 Task: Compose an email with the signature Ashley Martin with the subject Job application follow-up and the message Could you please provide more details on this issue? from softage.1@softage.net to softage.6@softage.net and softage.7@softage.net with CC to softage.8@softage.net, select the message and change font size to huge, align the email to right Send the email
Action: Mouse moved to (437, 563)
Screenshot: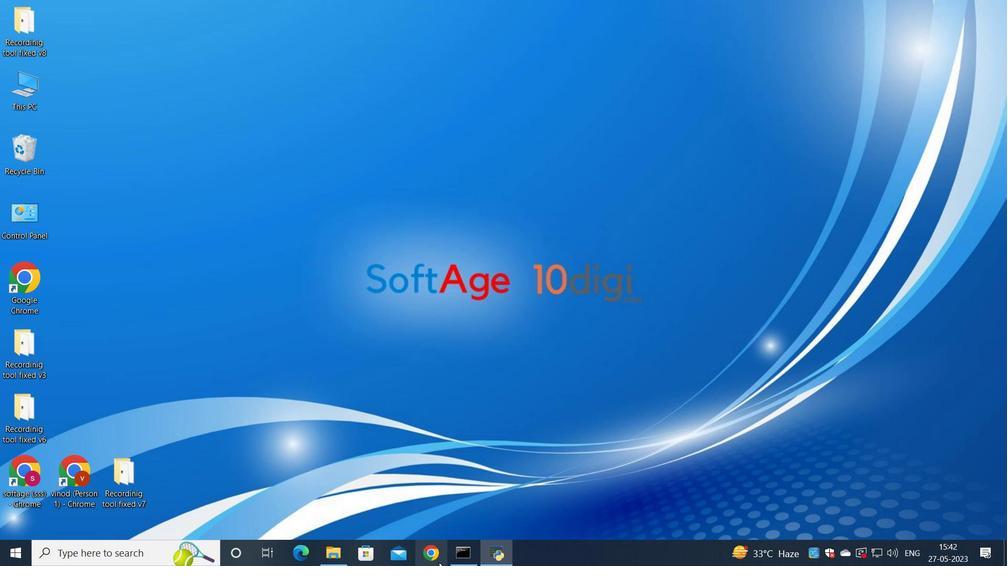 
Action: Mouse pressed left at (437, 563)
Screenshot: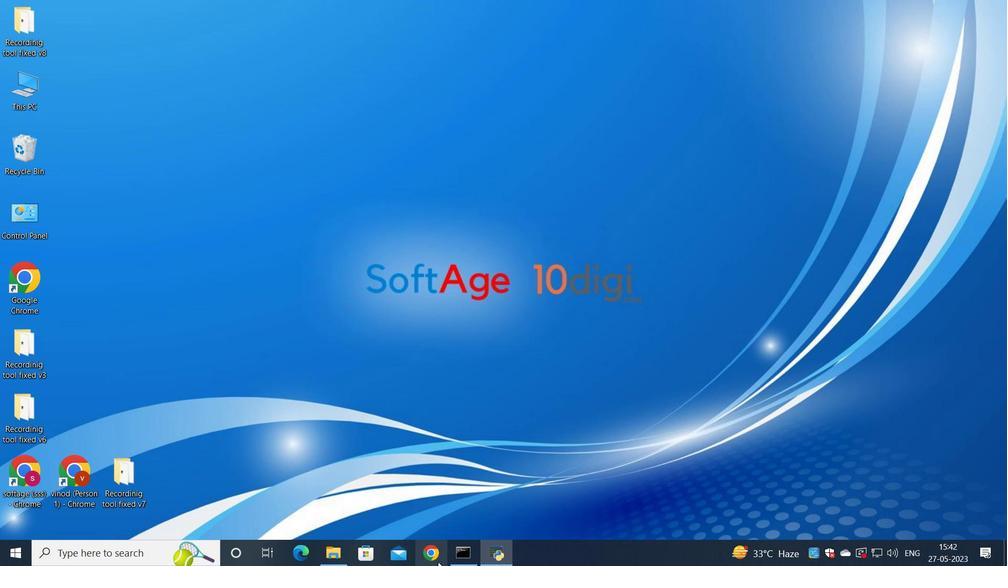 
Action: Mouse moved to (428, 364)
Screenshot: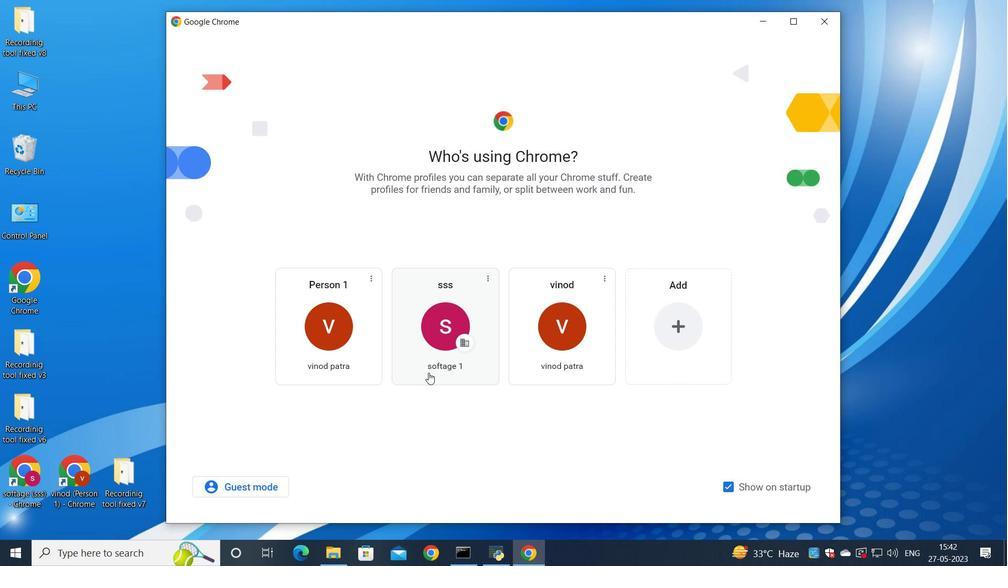 
Action: Mouse pressed left at (428, 364)
Screenshot: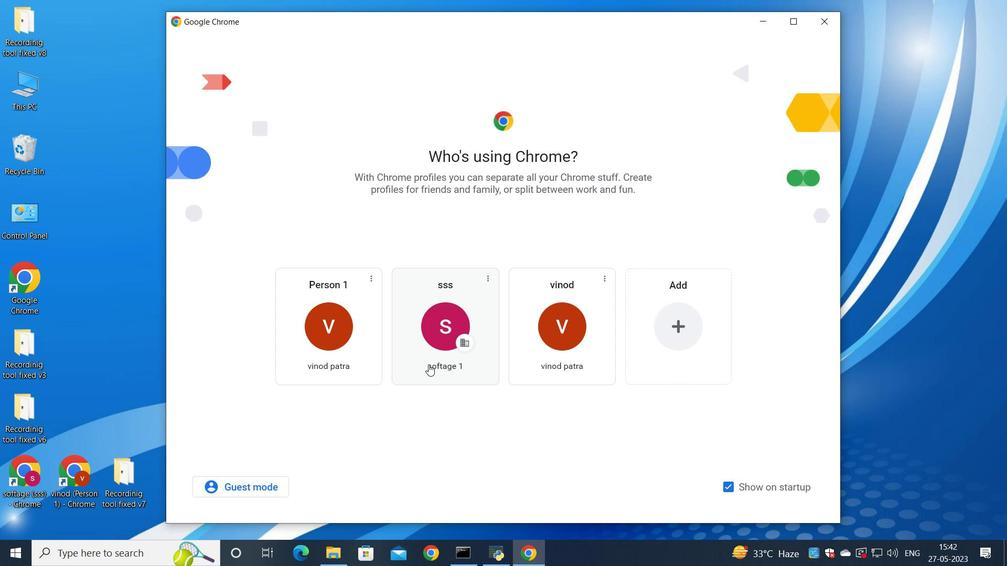 
Action: Mouse moved to (881, 68)
Screenshot: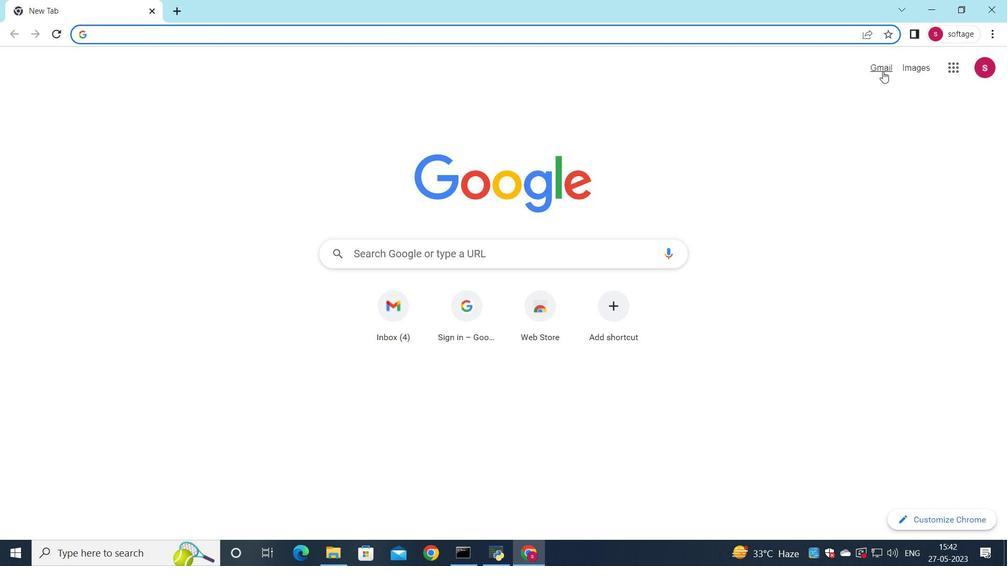 
Action: Mouse pressed left at (881, 68)
Screenshot: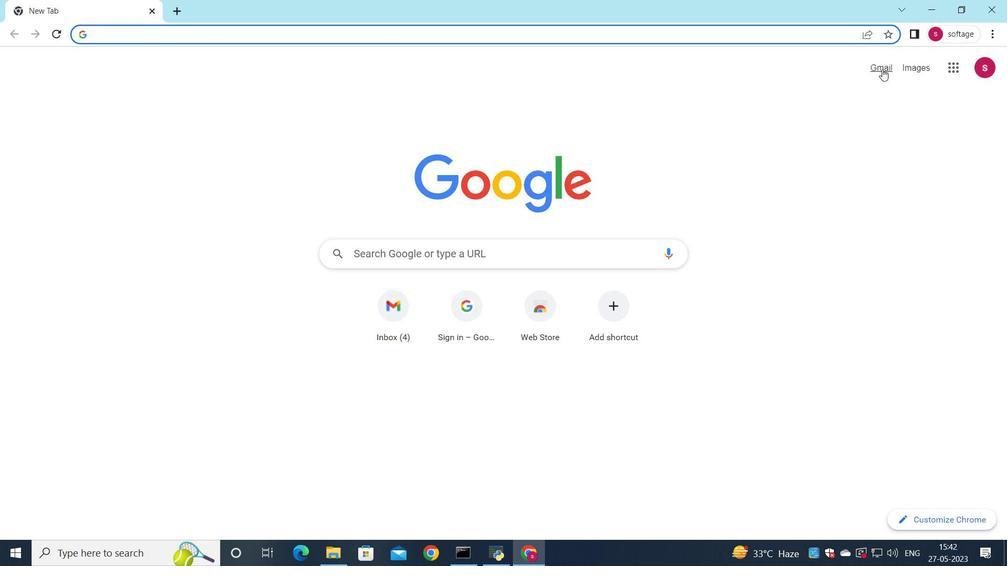 
Action: Mouse moved to (862, 87)
Screenshot: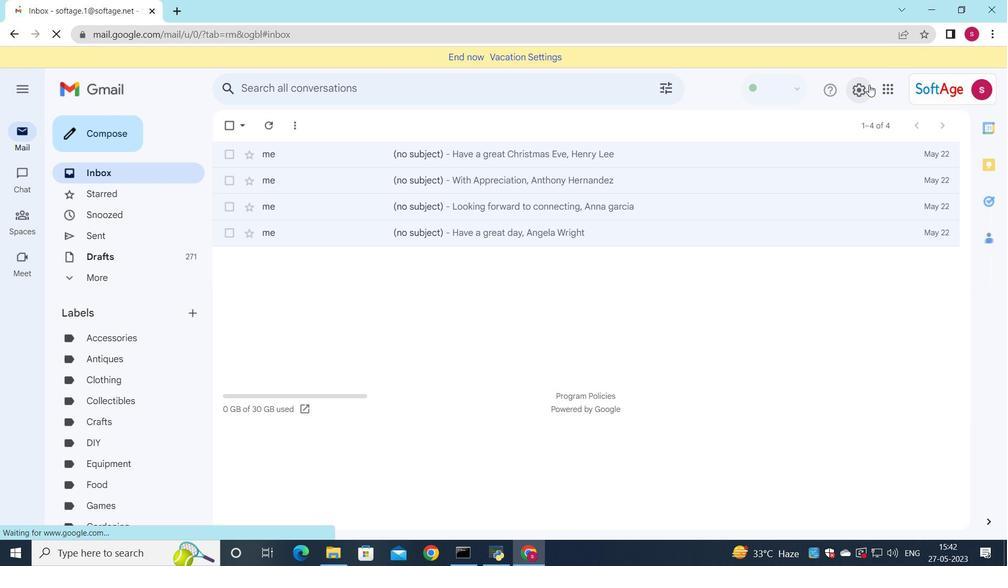 
Action: Mouse pressed left at (862, 87)
Screenshot: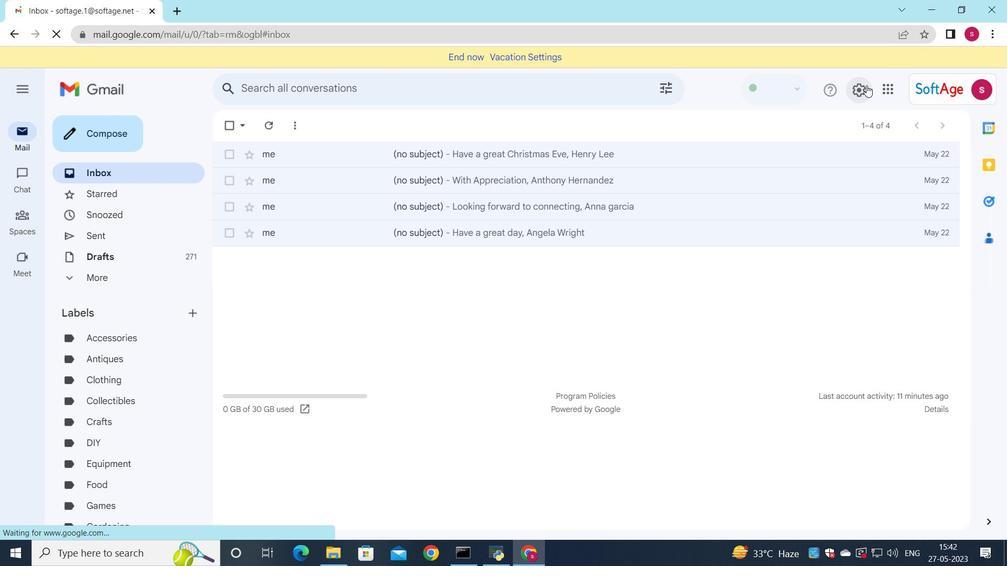 
Action: Mouse moved to (874, 156)
Screenshot: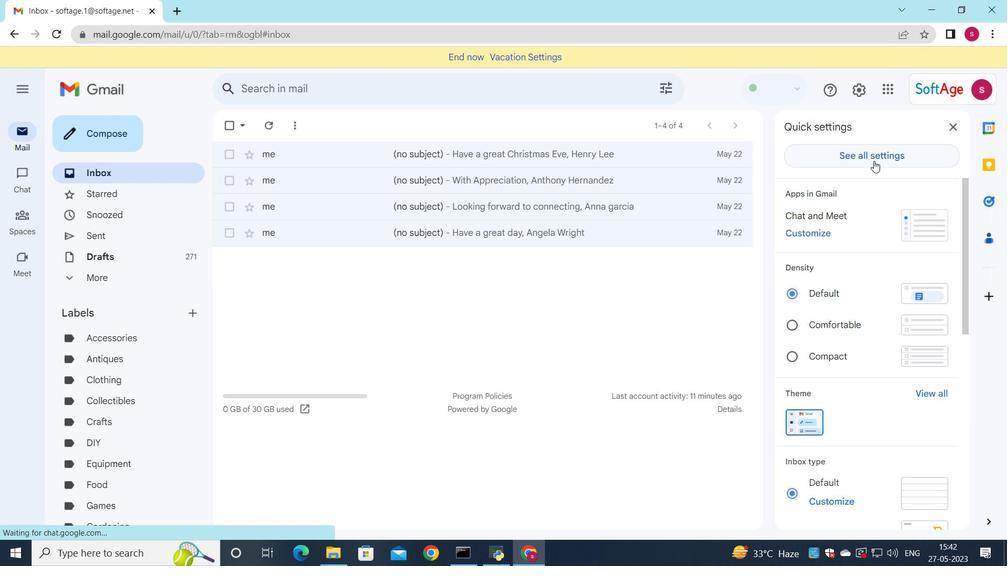 
Action: Mouse pressed left at (874, 156)
Screenshot: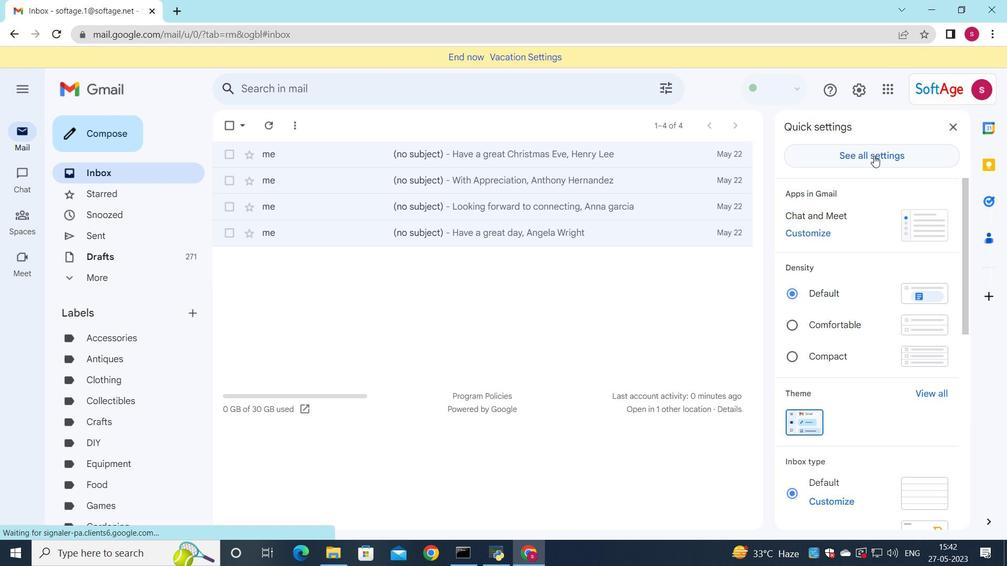 
Action: Mouse moved to (604, 268)
Screenshot: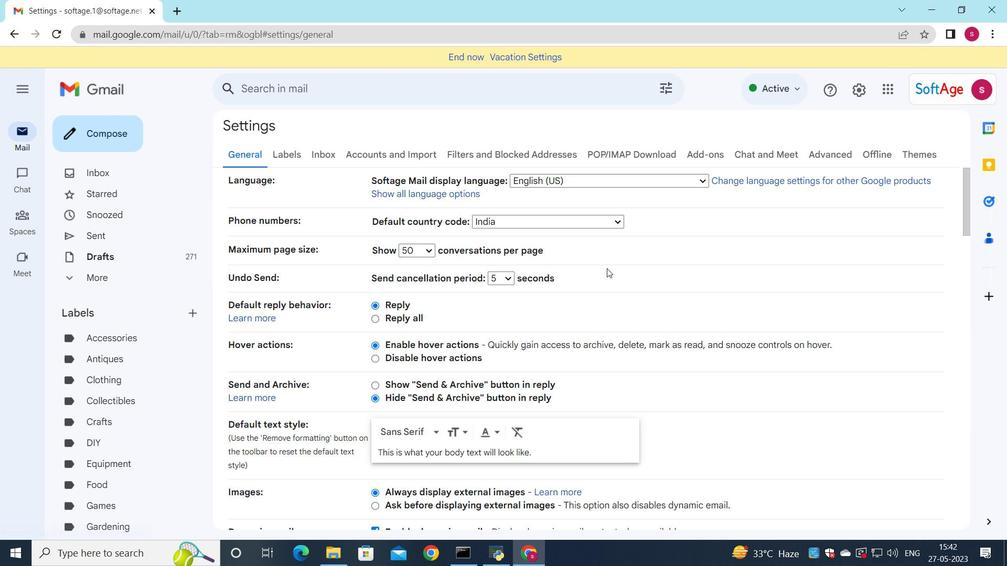 
Action: Mouse scrolled (604, 267) with delta (0, 0)
Screenshot: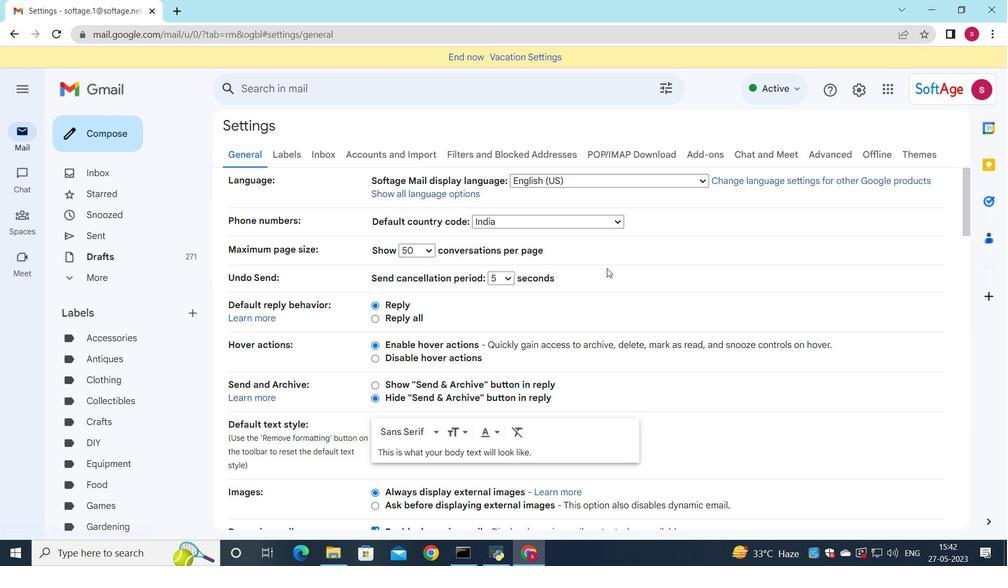 
Action: Mouse moved to (603, 268)
Screenshot: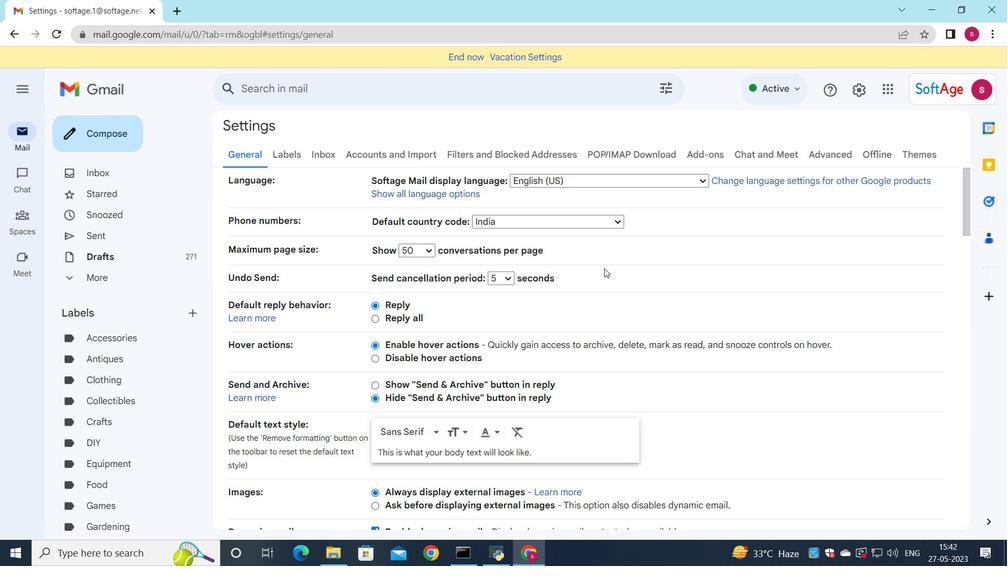 
Action: Mouse scrolled (603, 267) with delta (0, 0)
Screenshot: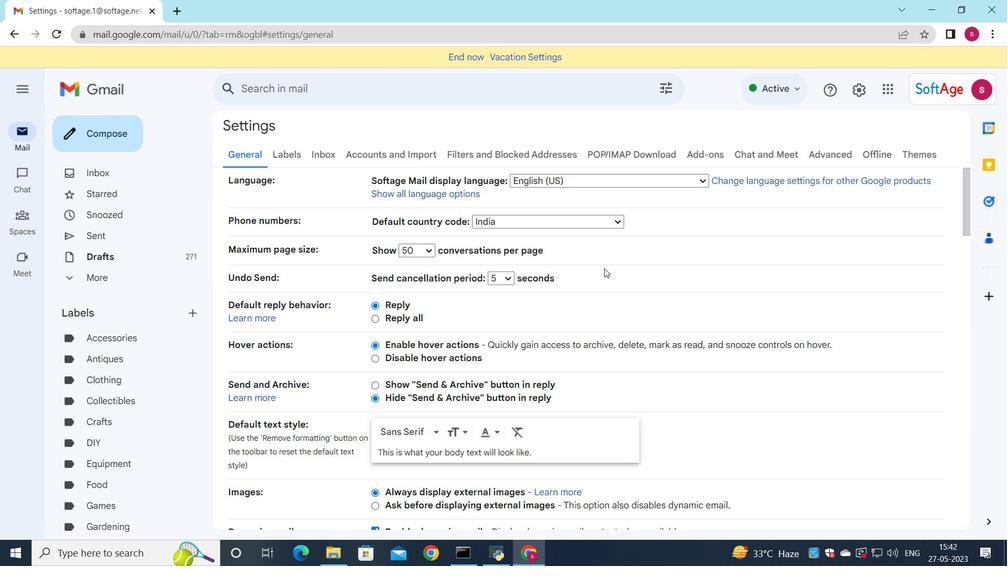 
Action: Mouse moved to (594, 270)
Screenshot: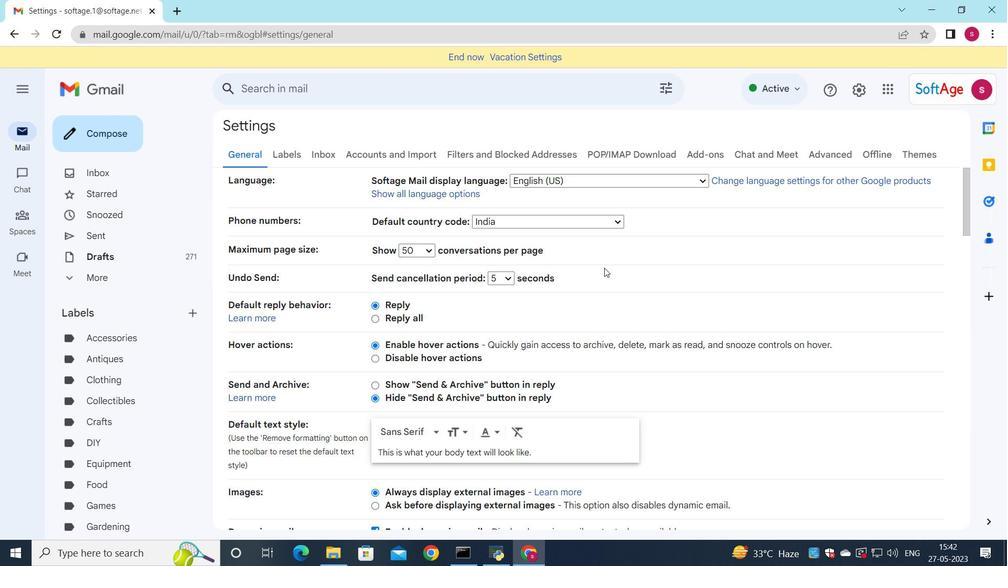 
Action: Mouse scrolled (594, 270) with delta (0, 0)
Screenshot: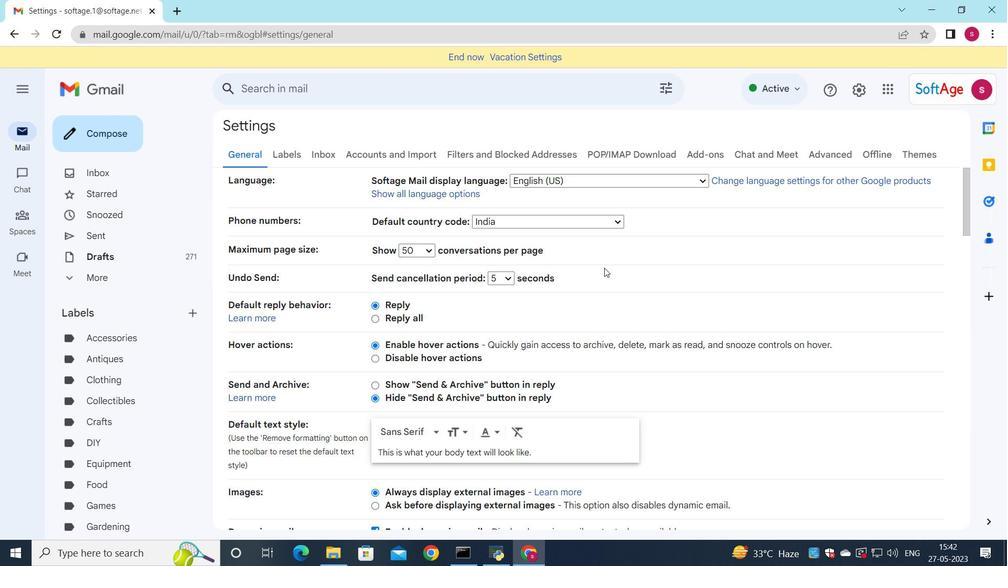 
Action: Mouse moved to (583, 278)
Screenshot: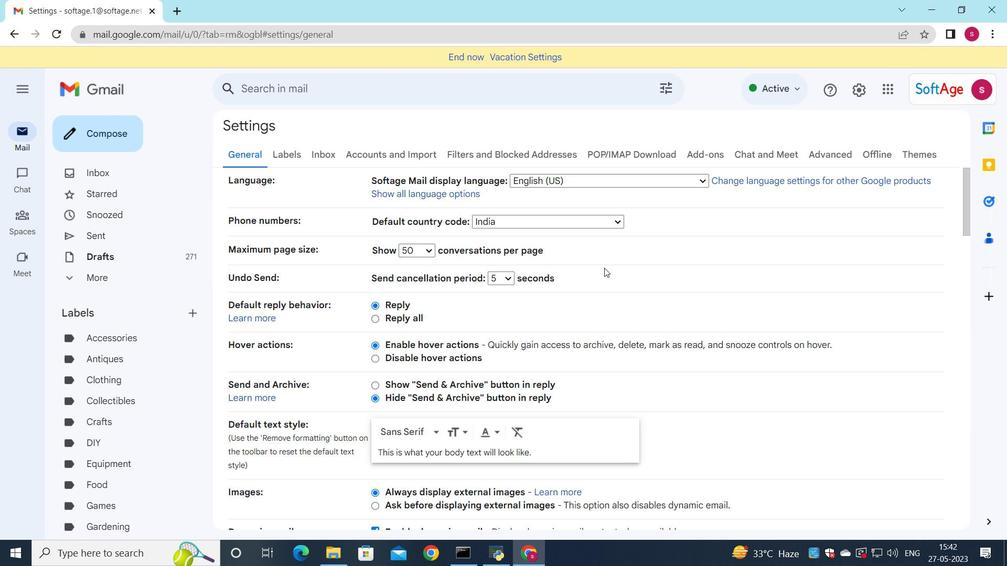 
Action: Mouse scrolled (583, 278) with delta (0, 0)
Screenshot: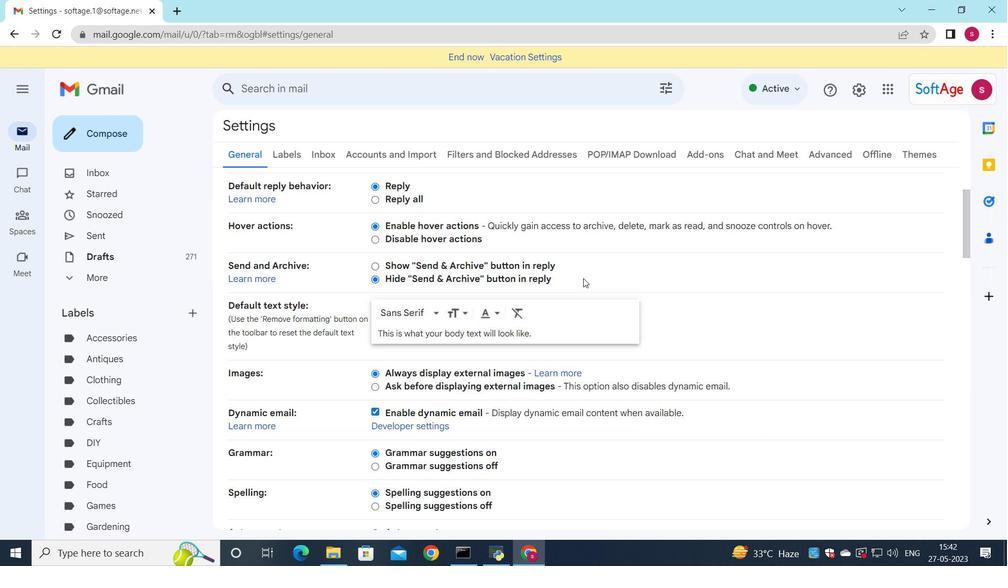
Action: Mouse scrolled (583, 278) with delta (0, 0)
Screenshot: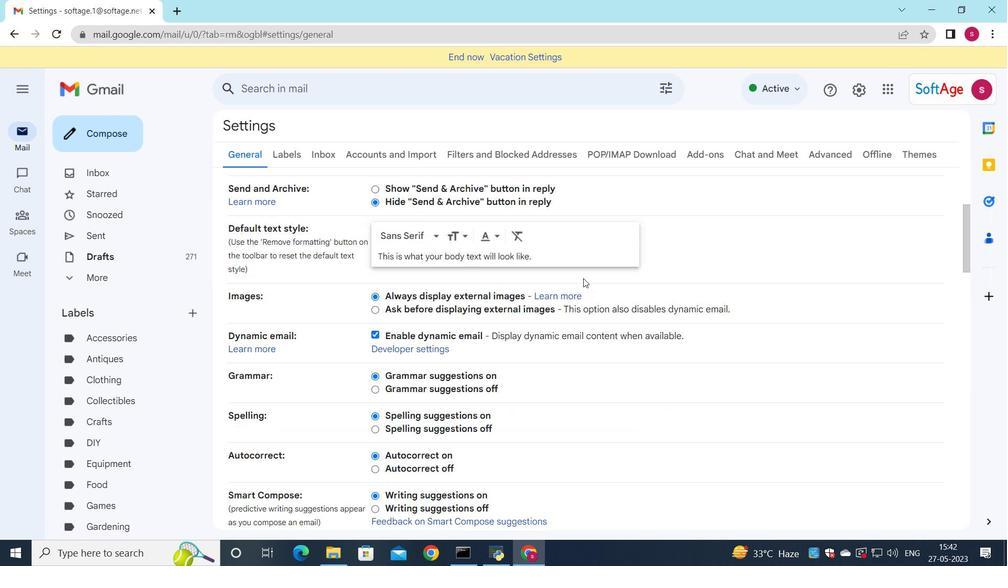 
Action: Mouse scrolled (583, 278) with delta (0, 0)
Screenshot: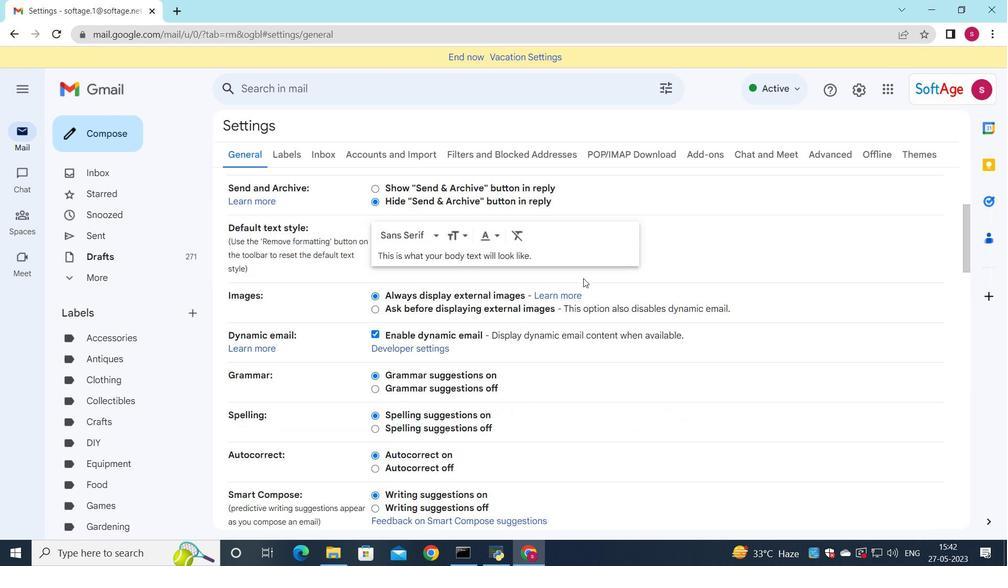 
Action: Mouse scrolled (583, 278) with delta (0, 0)
Screenshot: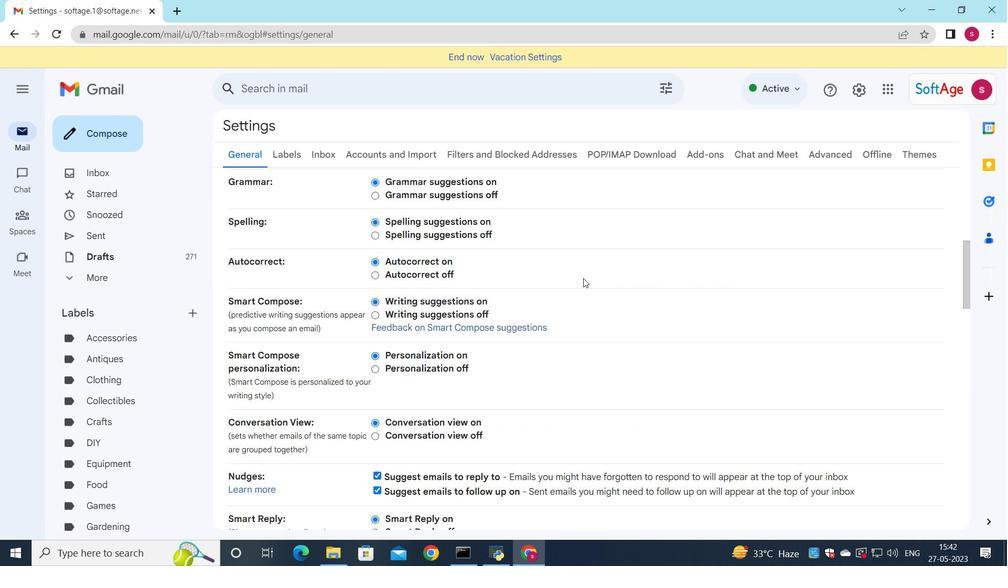 
Action: Mouse scrolled (583, 278) with delta (0, 0)
Screenshot: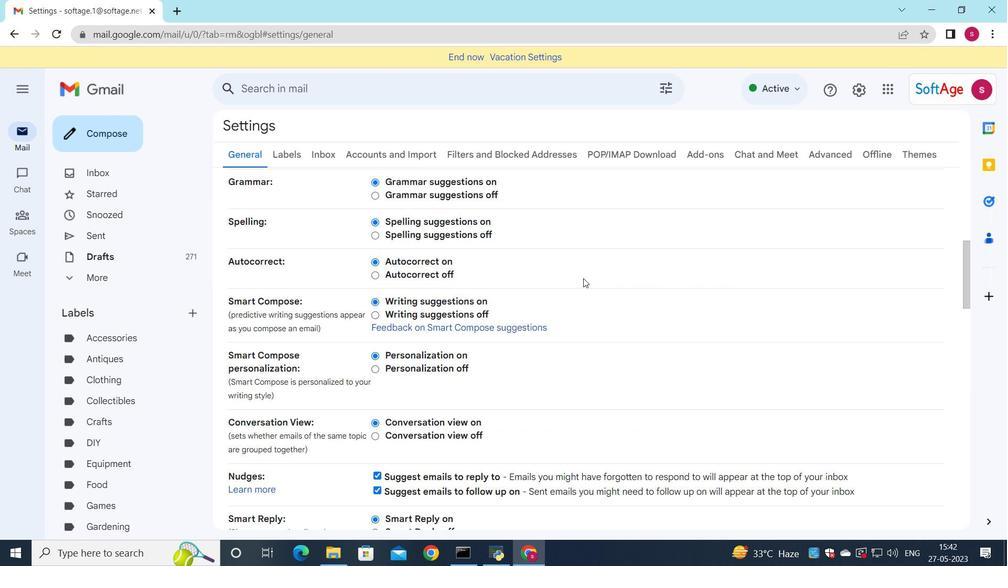 
Action: Mouse scrolled (583, 278) with delta (0, 0)
Screenshot: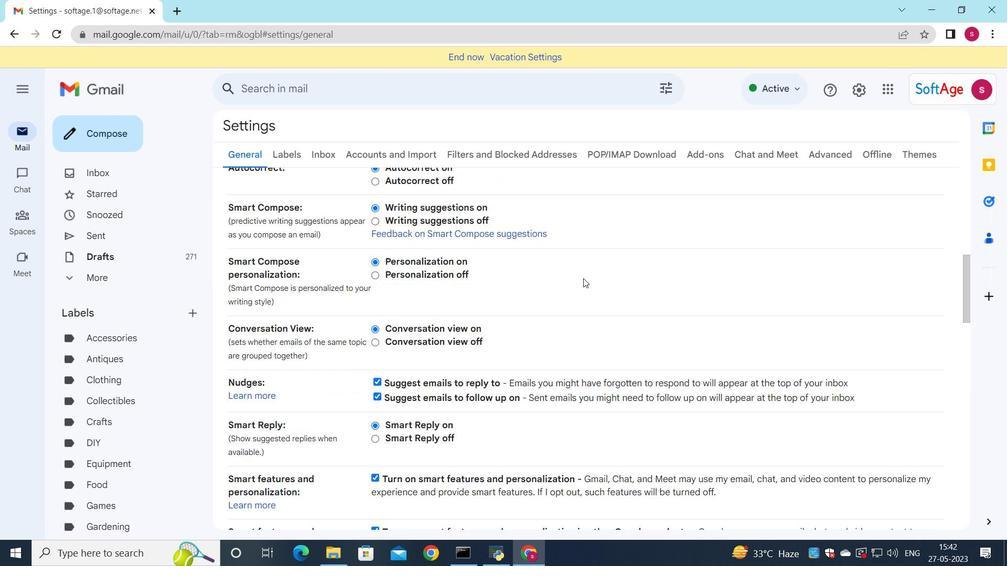 
Action: Mouse scrolled (583, 278) with delta (0, 0)
Screenshot: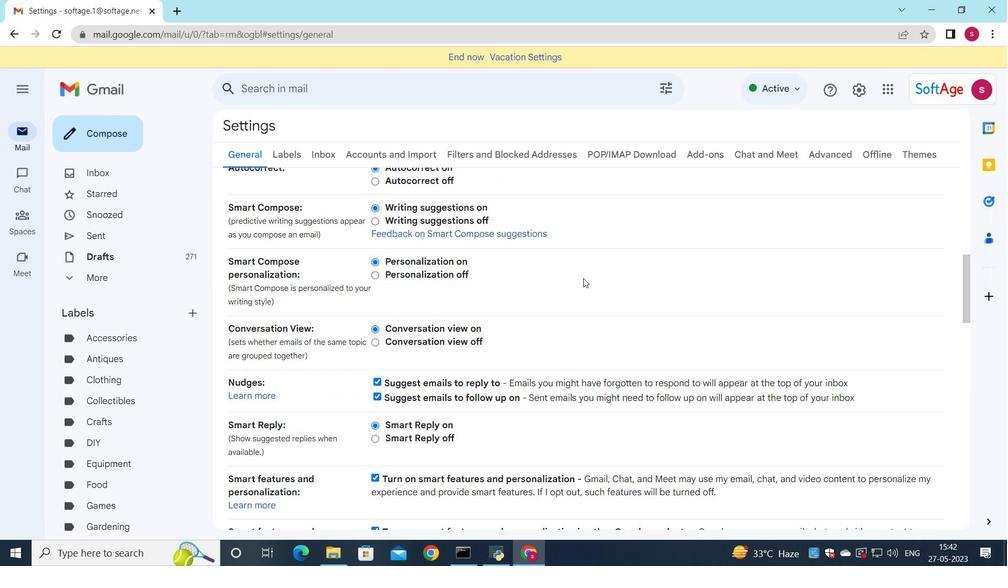 
Action: Mouse scrolled (583, 278) with delta (0, 0)
Screenshot: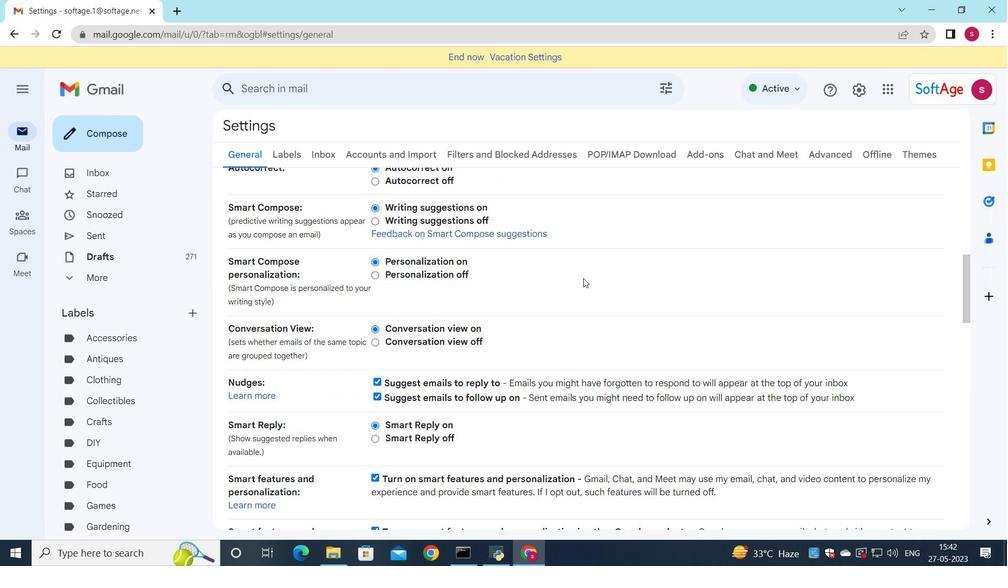 
Action: Mouse scrolled (583, 278) with delta (0, 0)
Screenshot: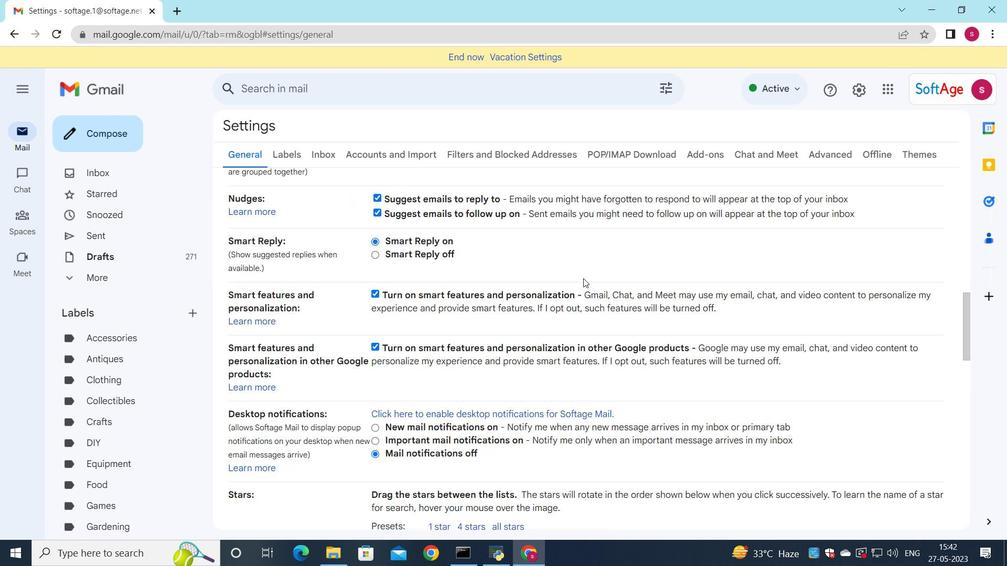
Action: Mouse scrolled (583, 278) with delta (0, 0)
Screenshot: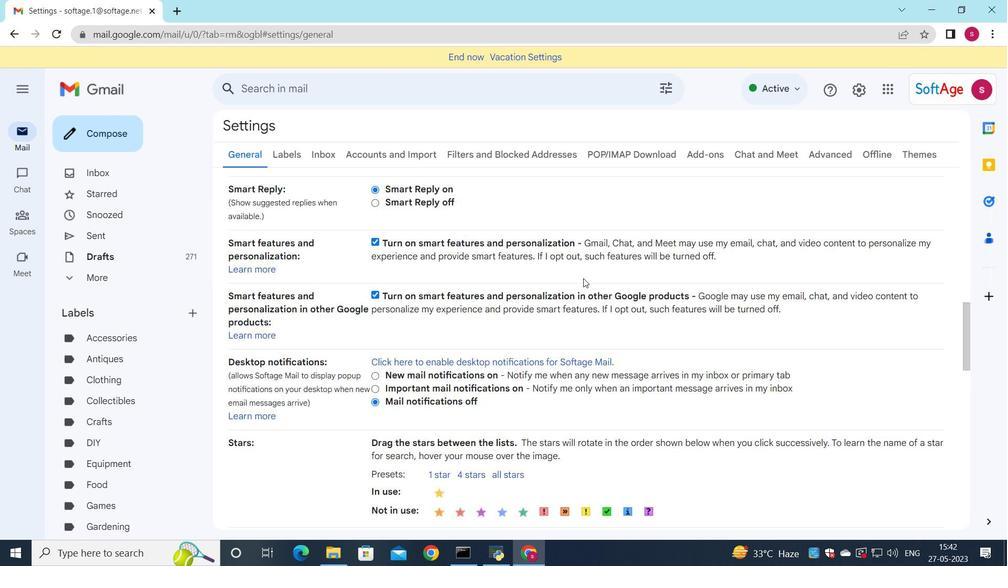 
Action: Mouse scrolled (583, 278) with delta (0, 0)
Screenshot: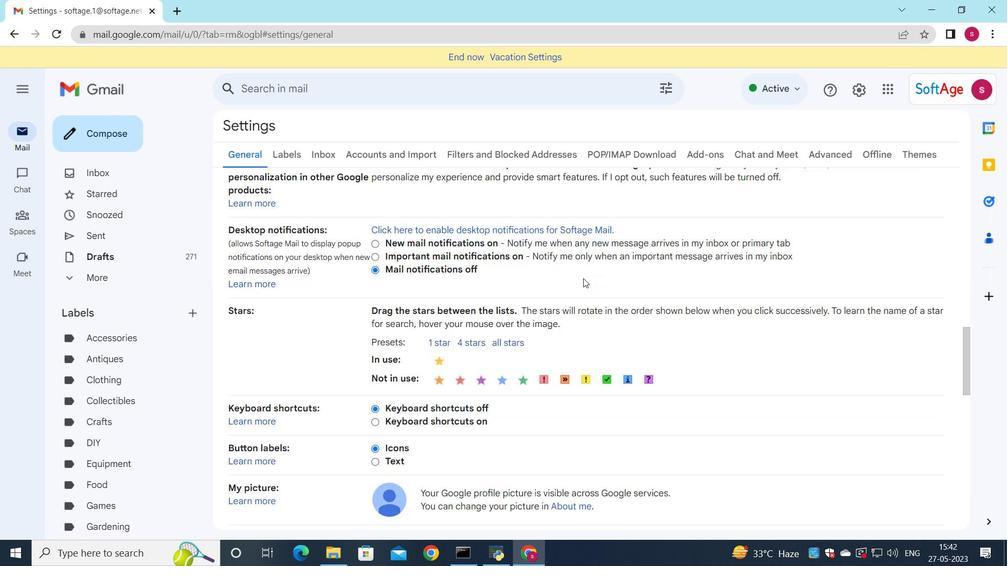 
Action: Mouse scrolled (583, 278) with delta (0, 0)
Screenshot: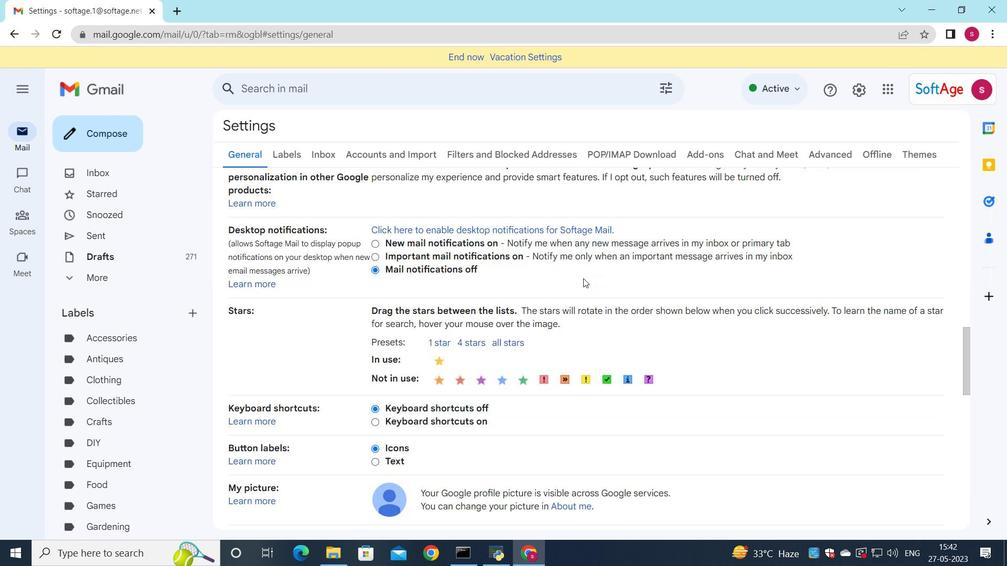 
Action: Mouse scrolled (583, 278) with delta (0, 0)
Screenshot: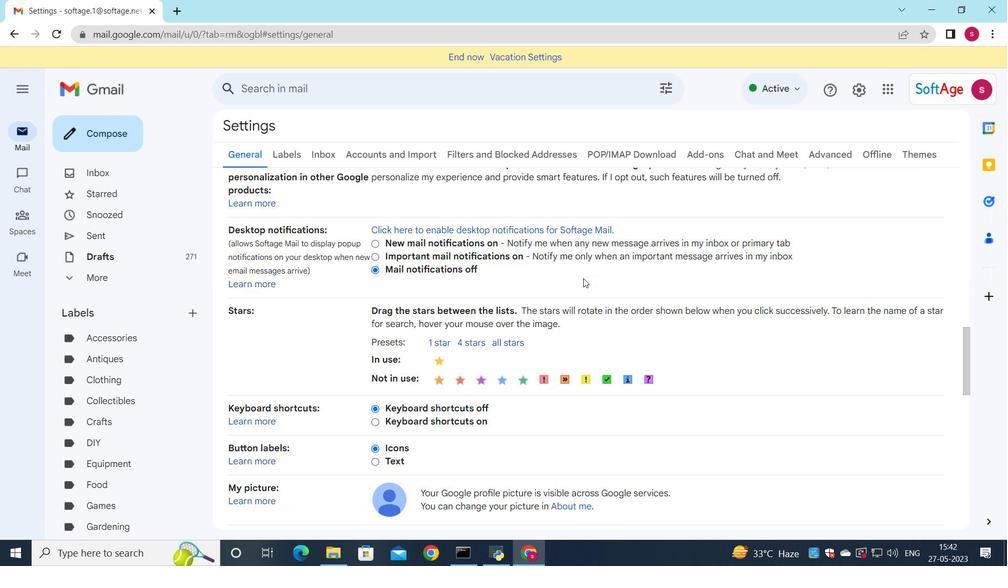 
Action: Mouse scrolled (583, 278) with delta (0, 0)
Screenshot: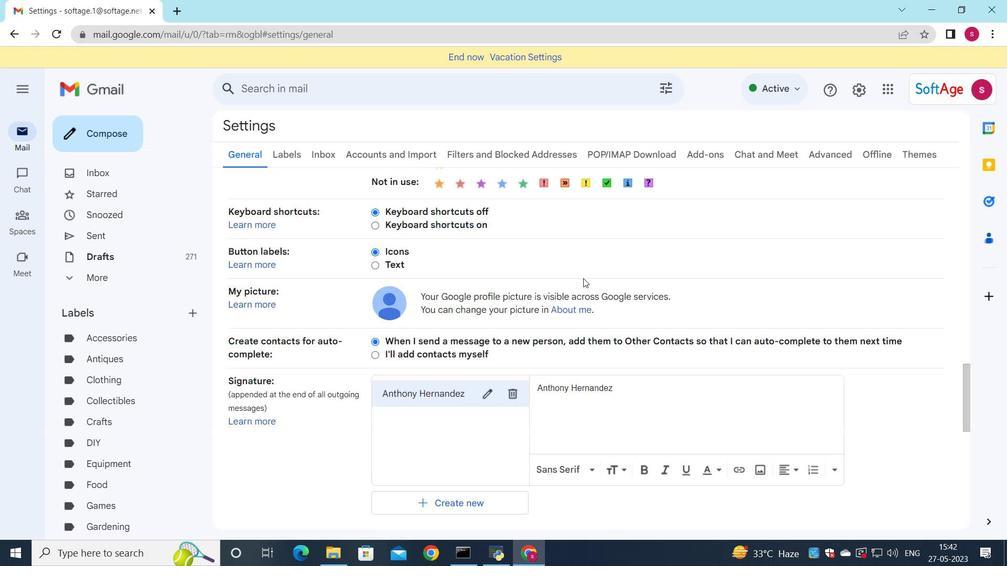 
Action: Mouse scrolled (583, 278) with delta (0, 0)
Screenshot: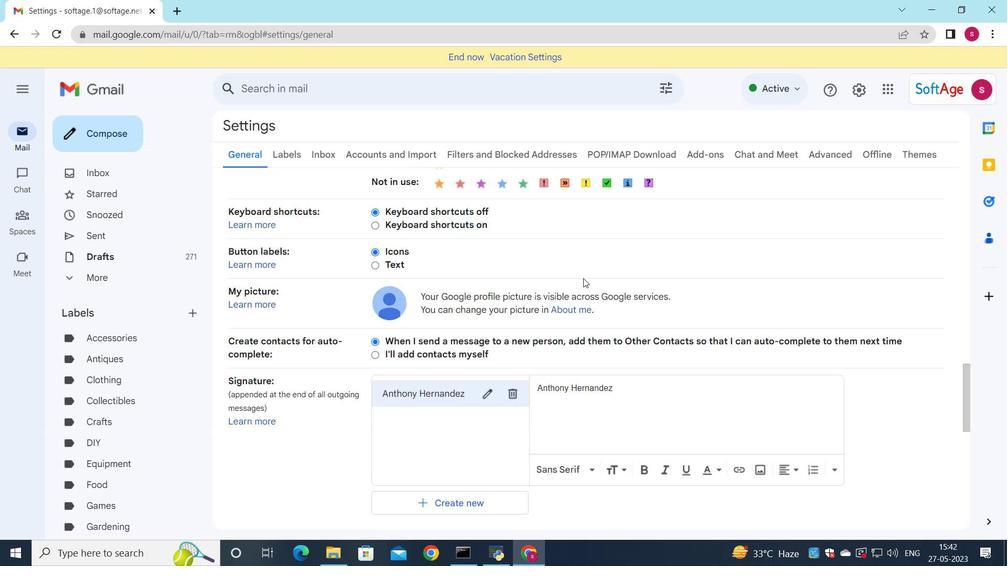 
Action: Mouse moved to (513, 259)
Screenshot: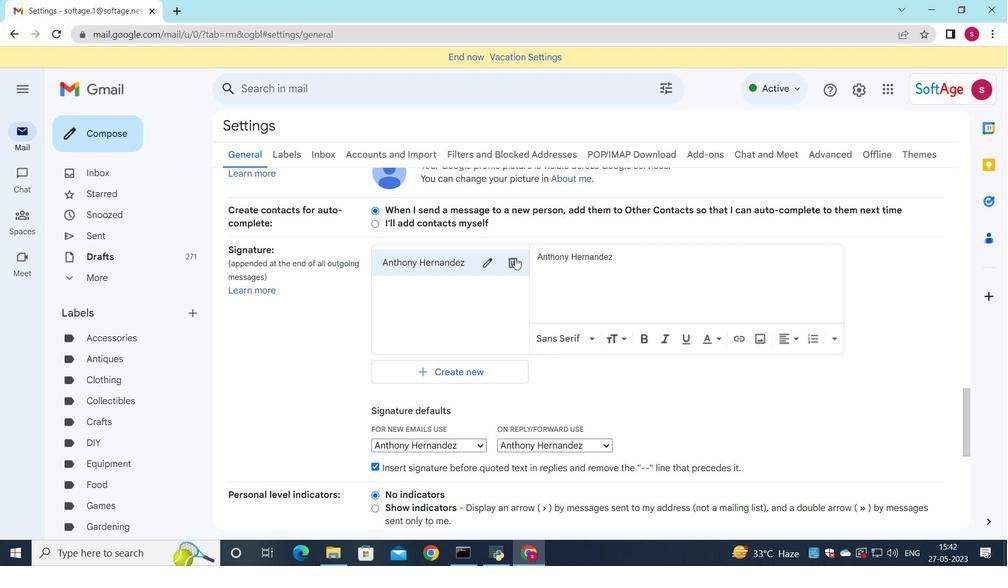 
Action: Mouse pressed left at (513, 259)
Screenshot: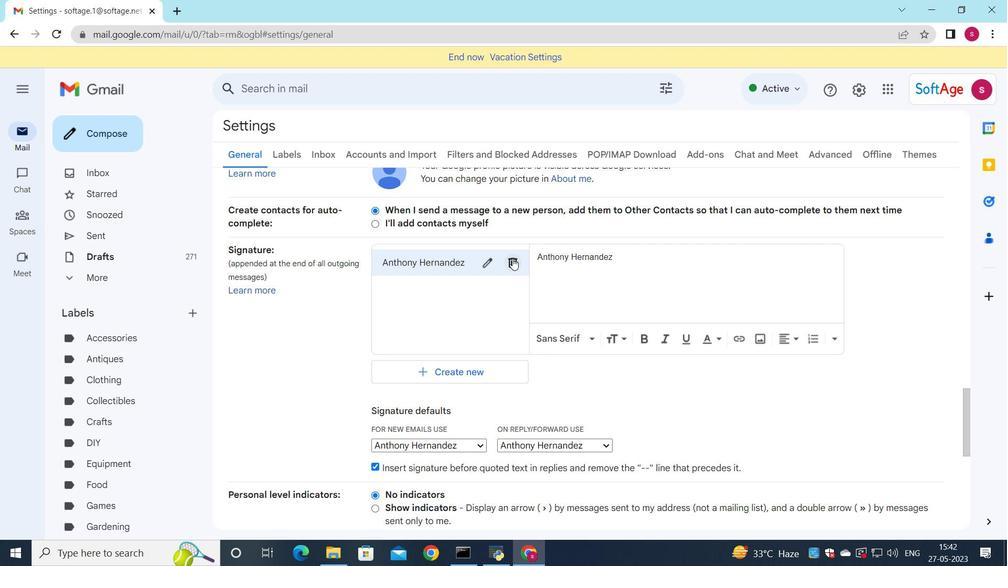 
Action: Mouse moved to (626, 312)
Screenshot: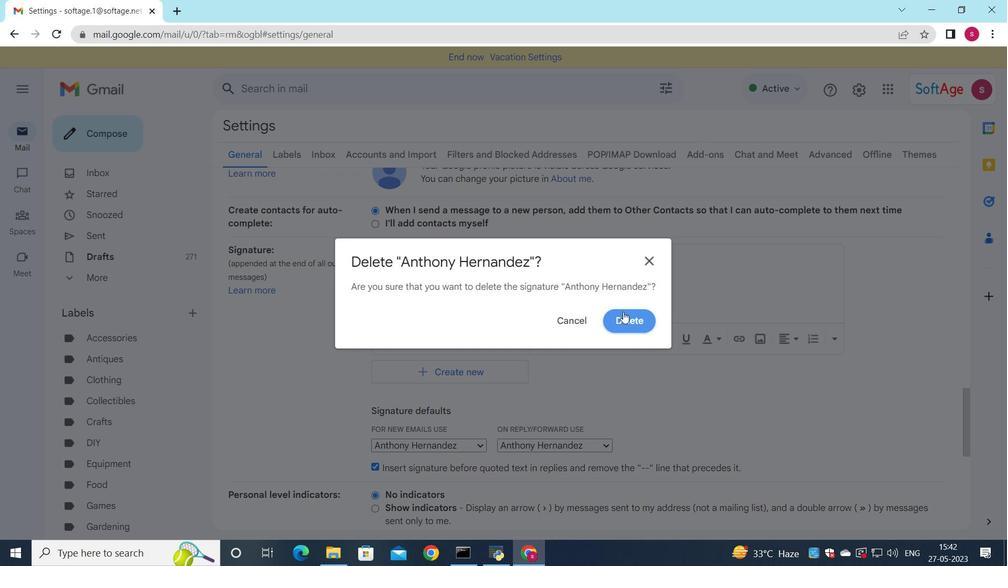 
Action: Mouse pressed left at (626, 312)
Screenshot: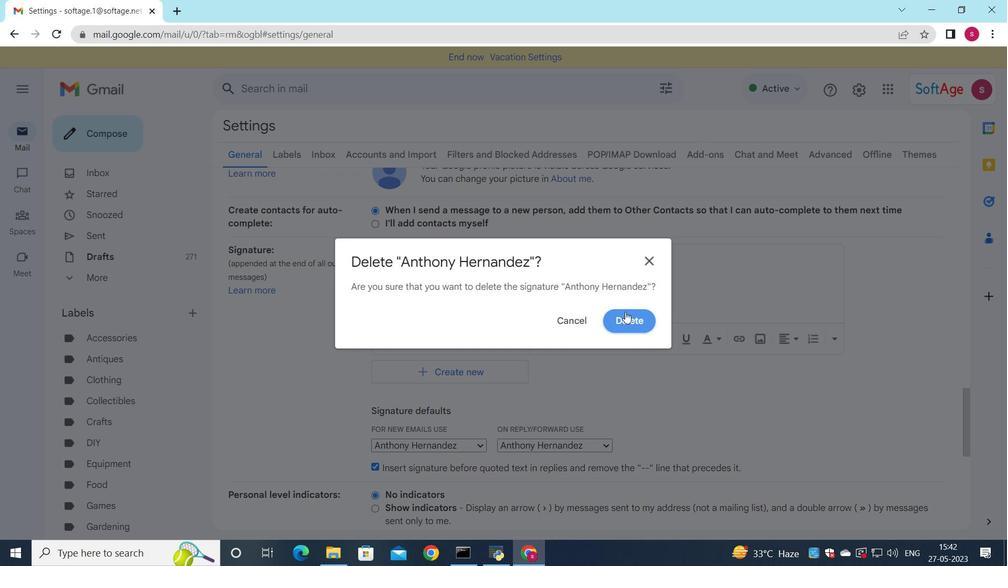 
Action: Mouse moved to (440, 277)
Screenshot: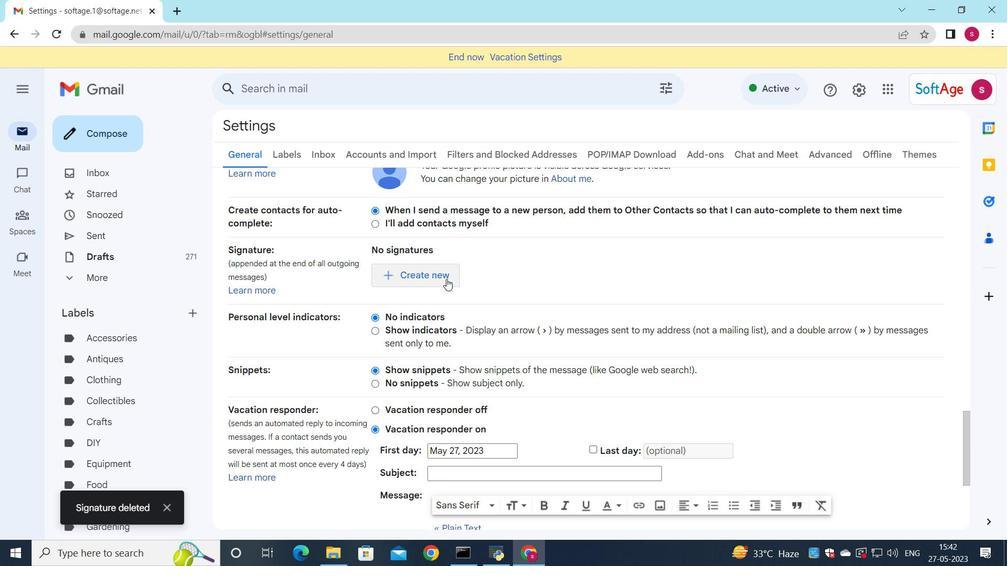 
Action: Mouse pressed left at (440, 277)
Screenshot: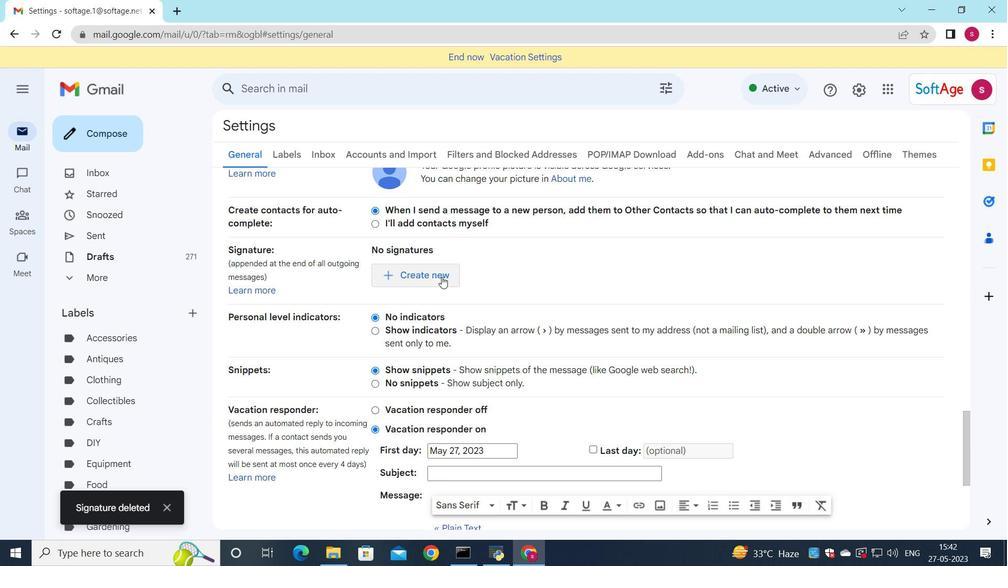 
Action: Mouse moved to (994, 325)
Screenshot: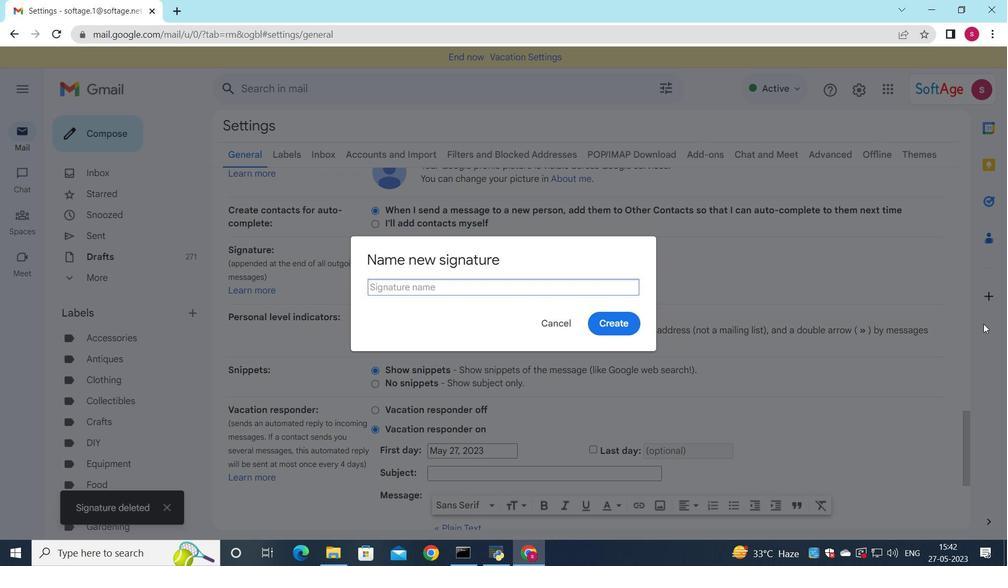
Action: Key pressed <Key.shift>Aash<Key.backspace><Key.backspace><Key.backspace>shley<Key.space><Key.shift>Martin
Screenshot: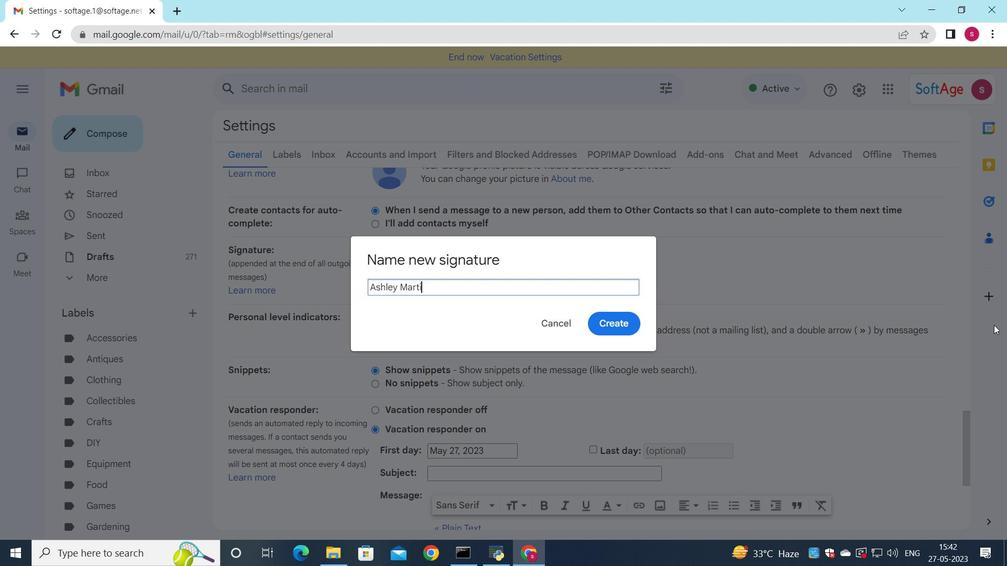
Action: Mouse moved to (636, 321)
Screenshot: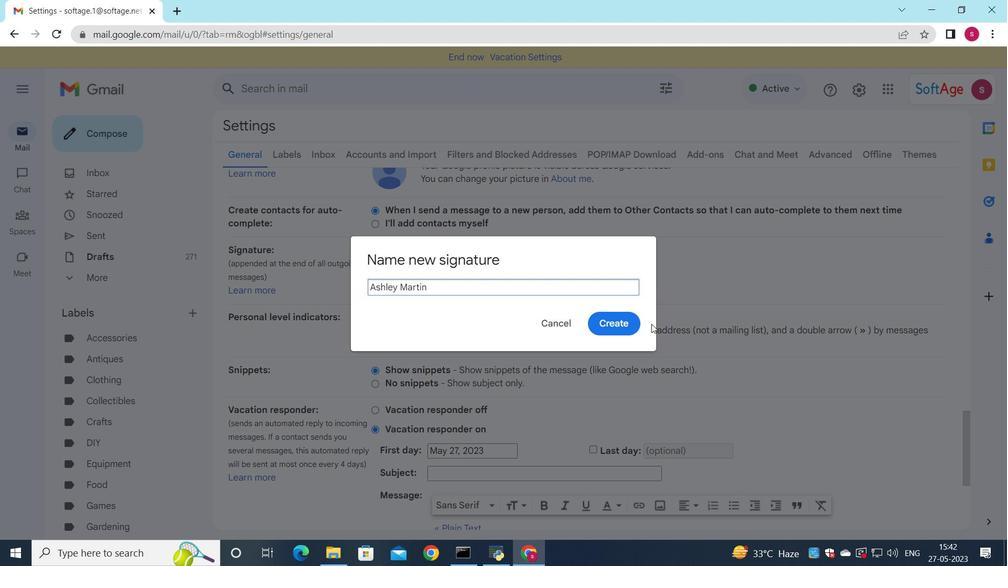 
Action: Mouse pressed left at (636, 321)
Screenshot: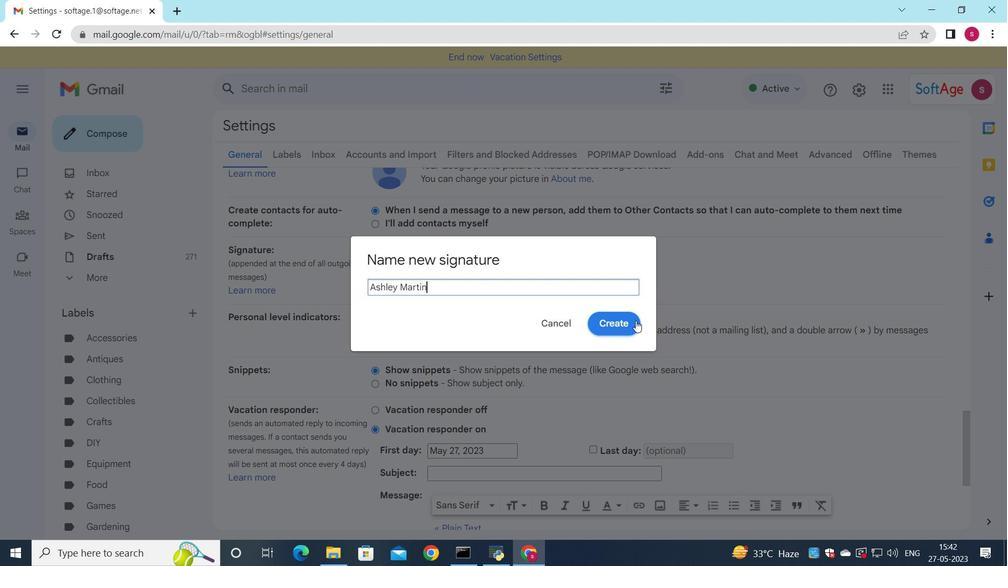 
Action: Mouse moved to (648, 291)
Screenshot: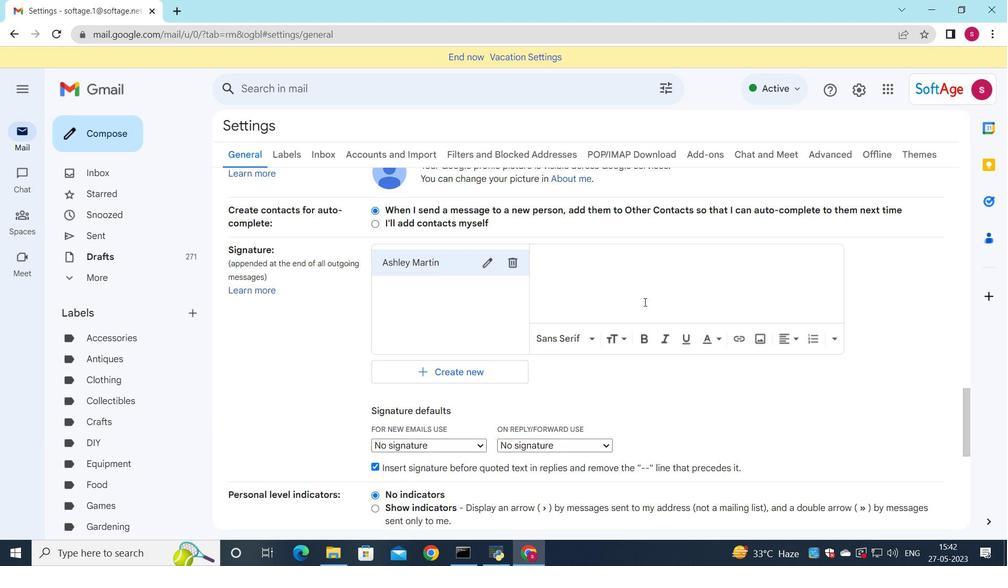 
Action: Mouse pressed left at (648, 291)
Screenshot: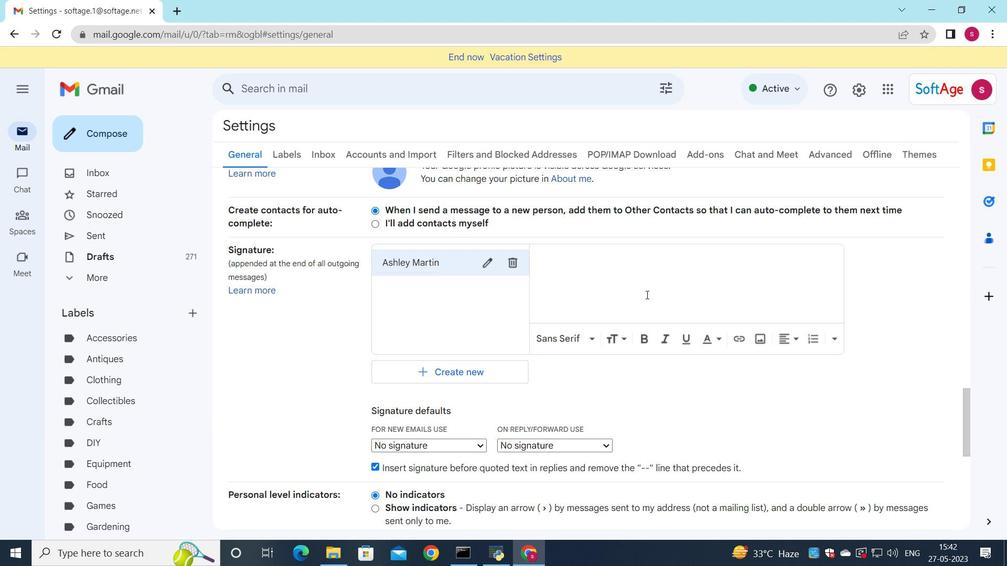 
Action: Key pressed <Key.shift>Ashley<Key.space><Key.shift>Martin
Screenshot: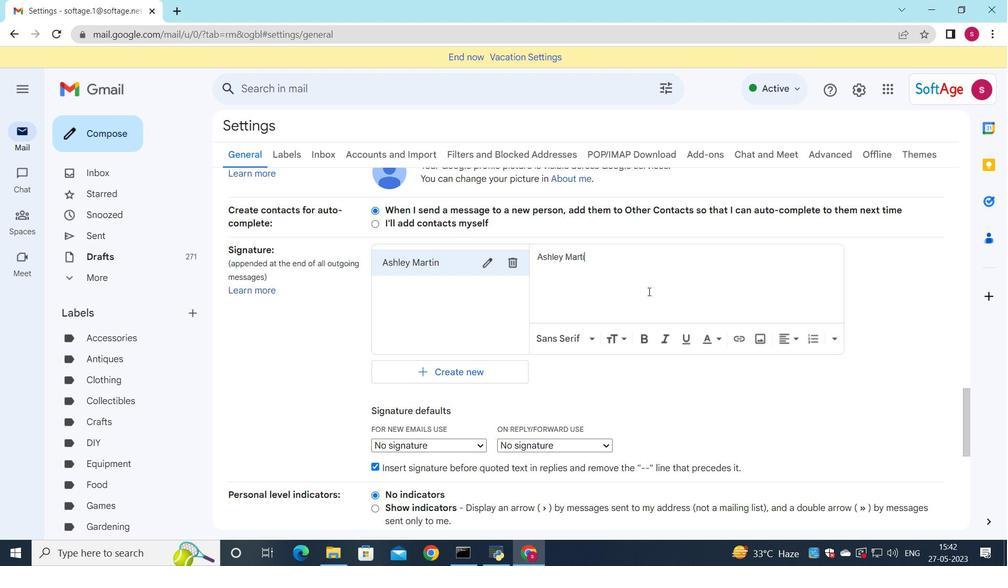 
Action: Mouse moved to (447, 446)
Screenshot: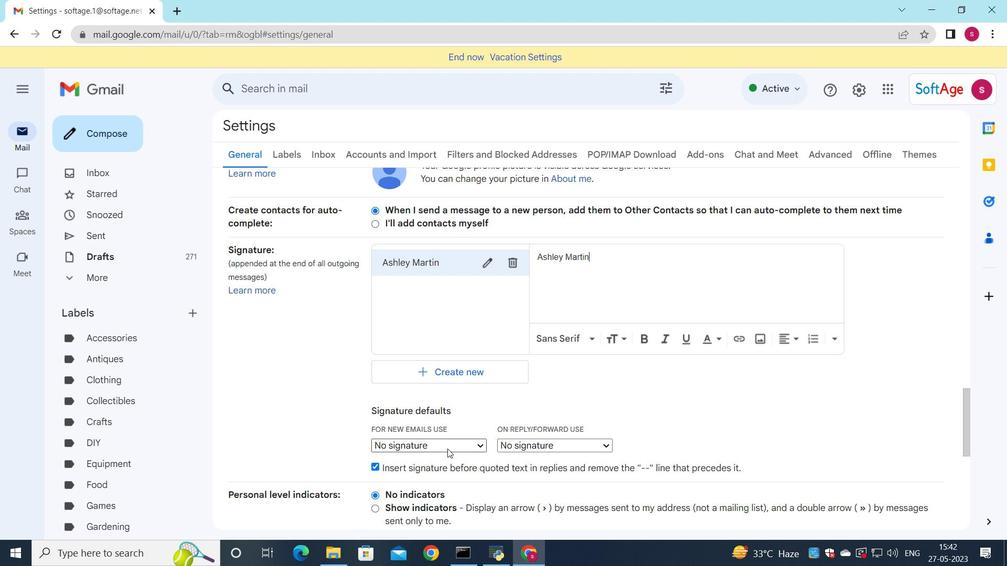 
Action: Mouse pressed left at (447, 446)
Screenshot: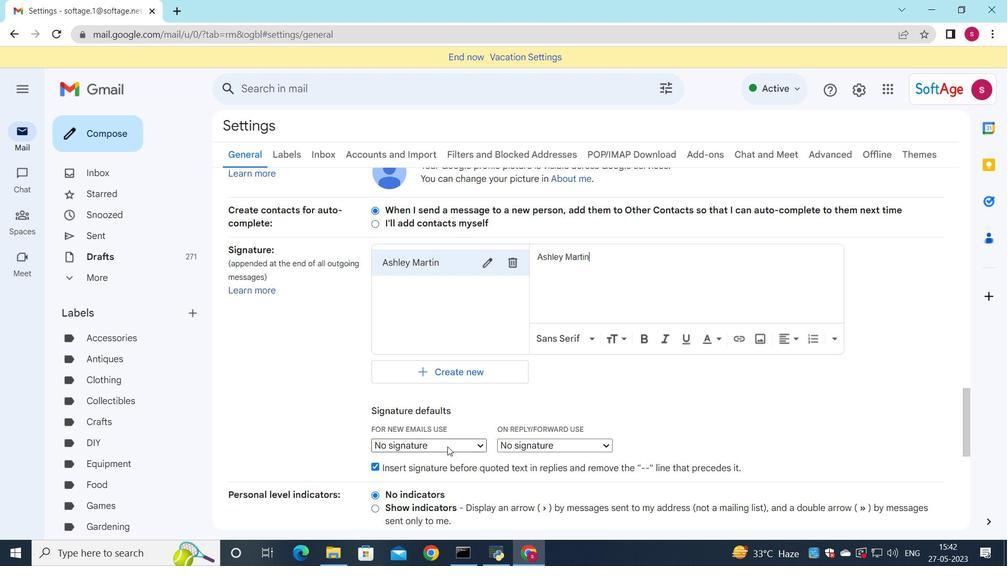 
Action: Mouse moved to (451, 463)
Screenshot: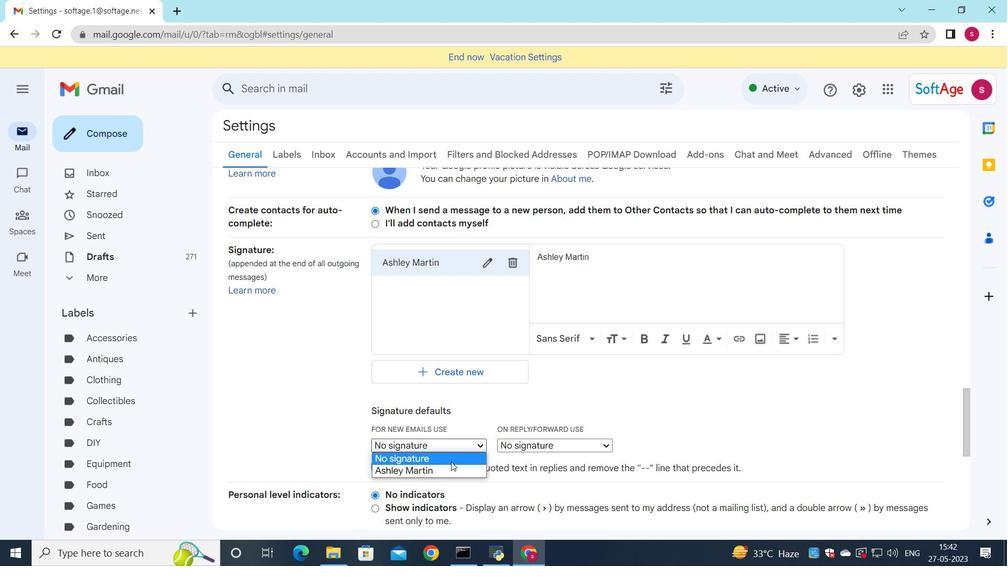 
Action: Mouse pressed left at (451, 463)
Screenshot: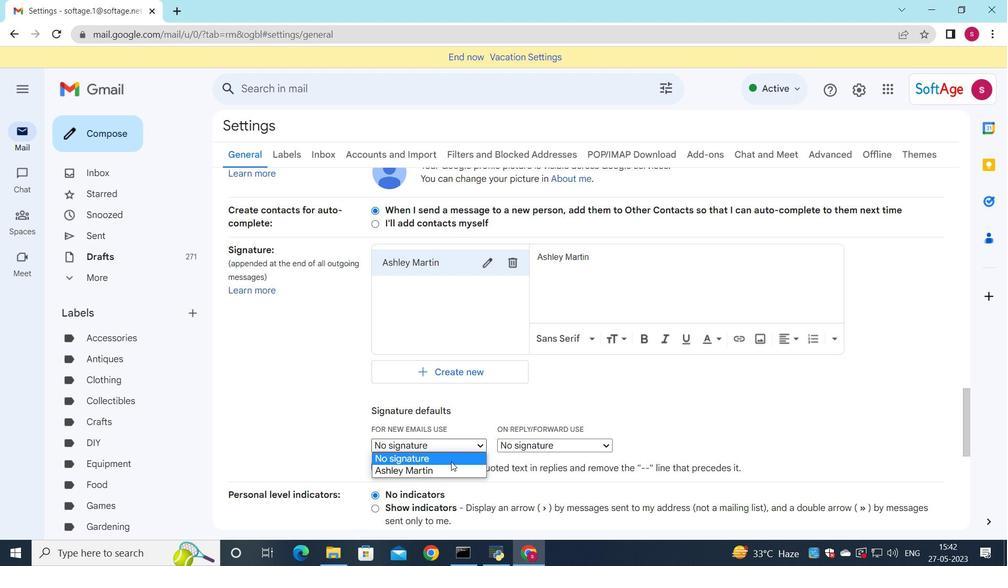 
Action: Mouse moved to (450, 447)
Screenshot: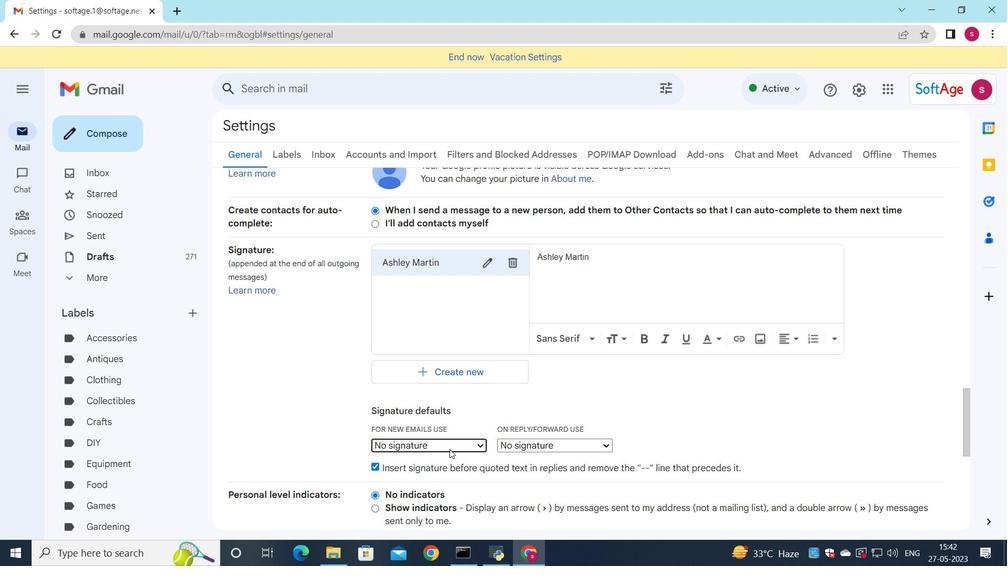 
Action: Mouse pressed left at (450, 447)
Screenshot: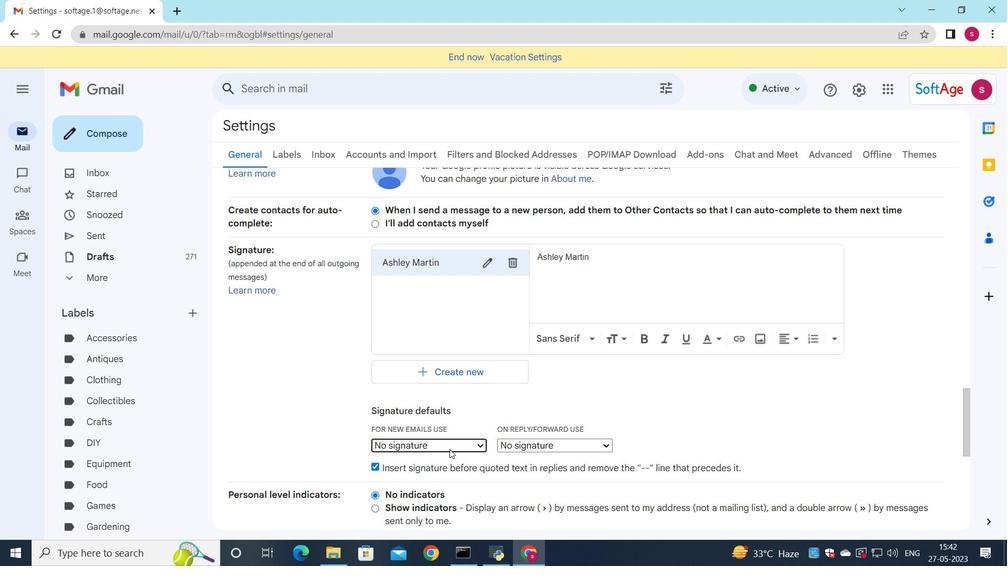 
Action: Mouse moved to (449, 471)
Screenshot: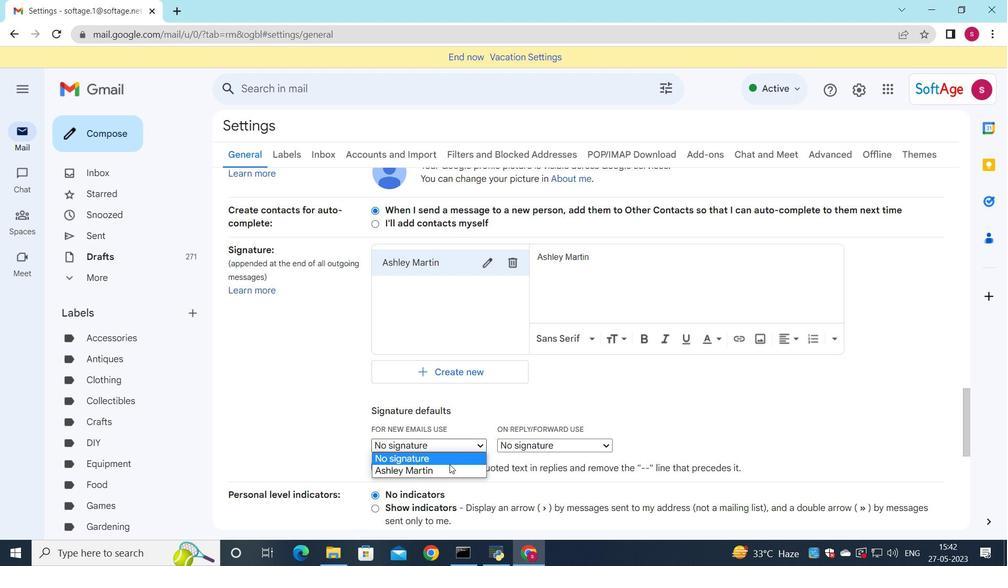 
Action: Mouse pressed left at (449, 471)
Screenshot: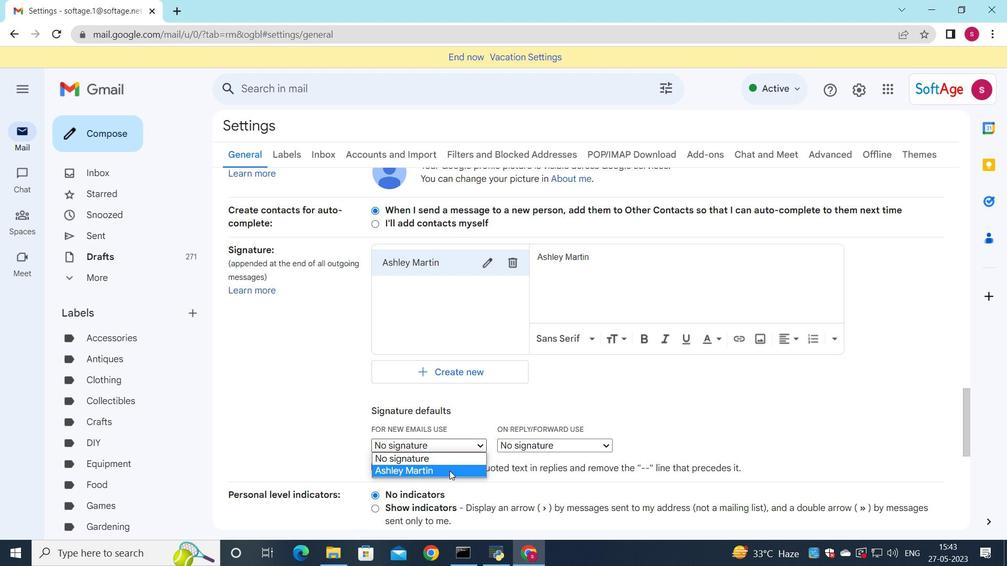
Action: Mouse moved to (514, 446)
Screenshot: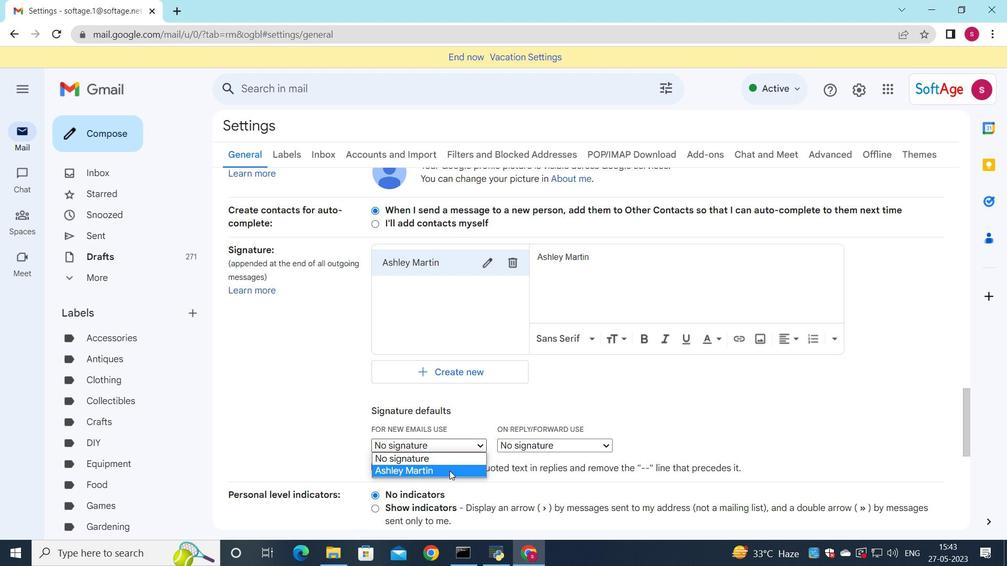 
Action: Mouse pressed left at (514, 446)
Screenshot: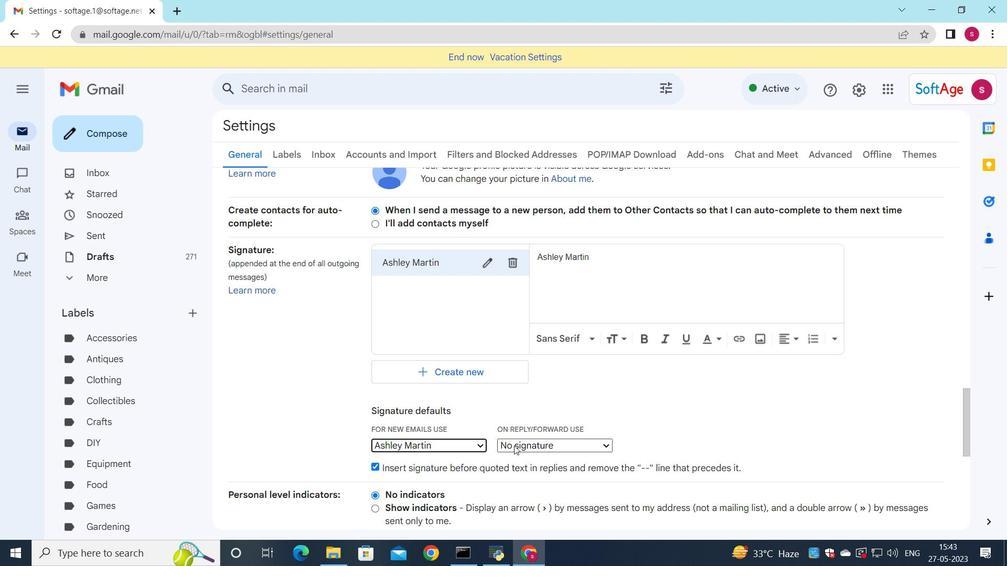 
Action: Mouse moved to (515, 473)
Screenshot: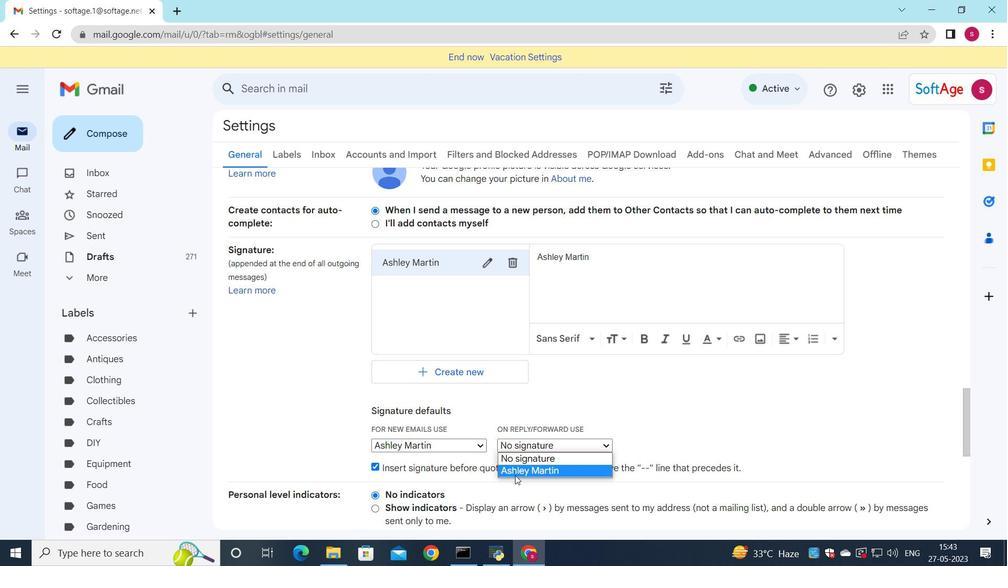 
Action: Mouse pressed left at (515, 473)
Screenshot: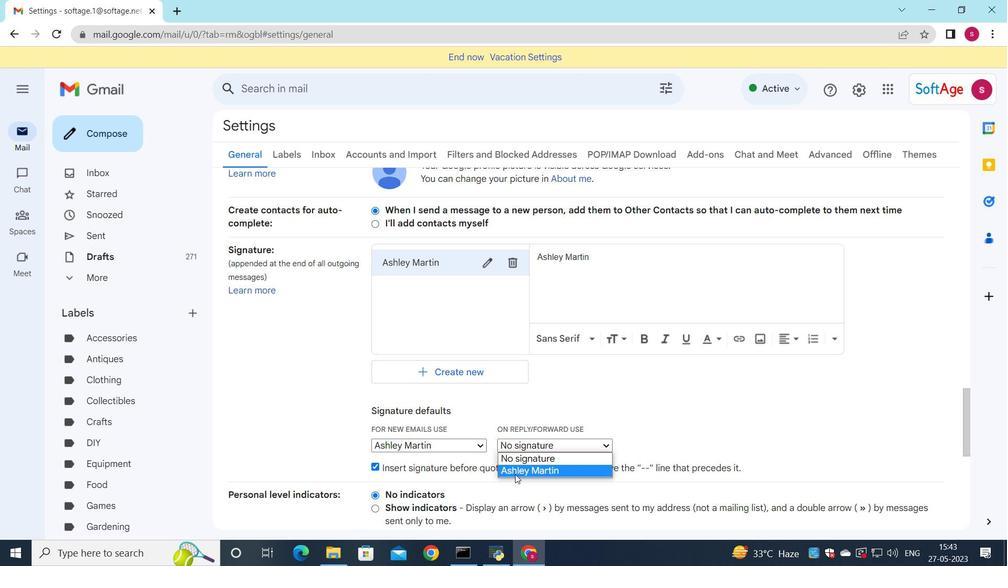 
Action: Mouse moved to (551, 357)
Screenshot: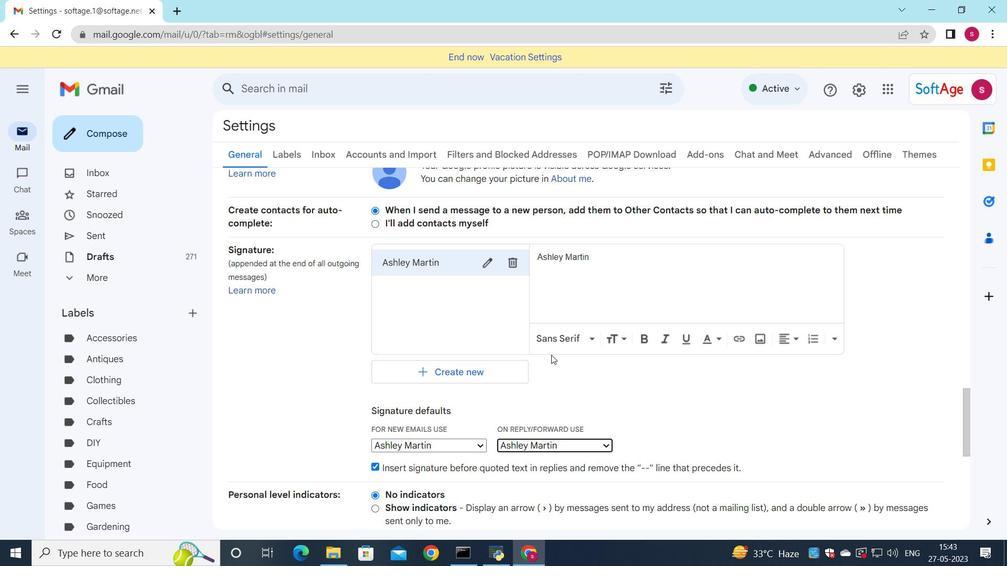 
Action: Mouse scrolled (551, 356) with delta (0, 0)
Screenshot: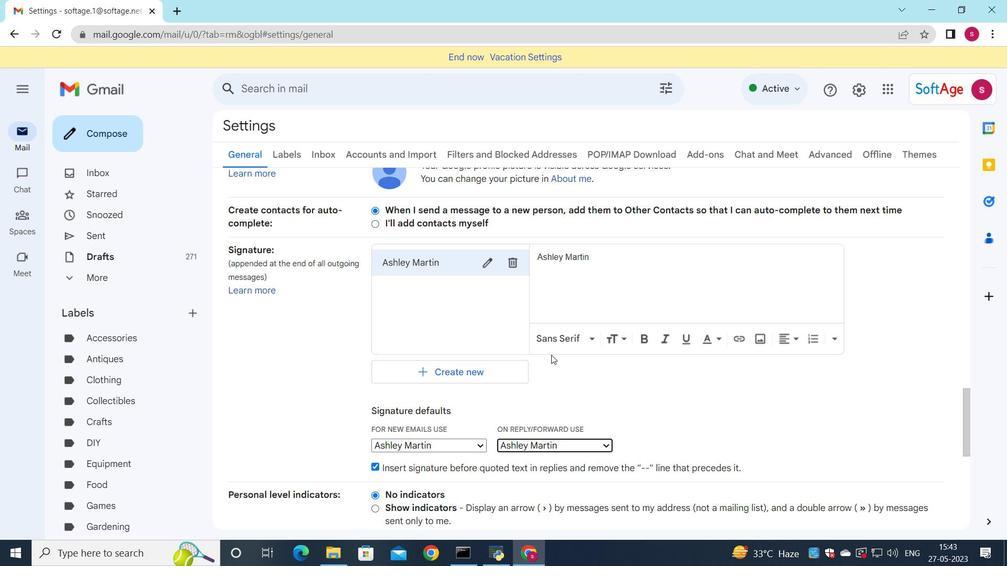 
Action: Mouse moved to (551, 360)
Screenshot: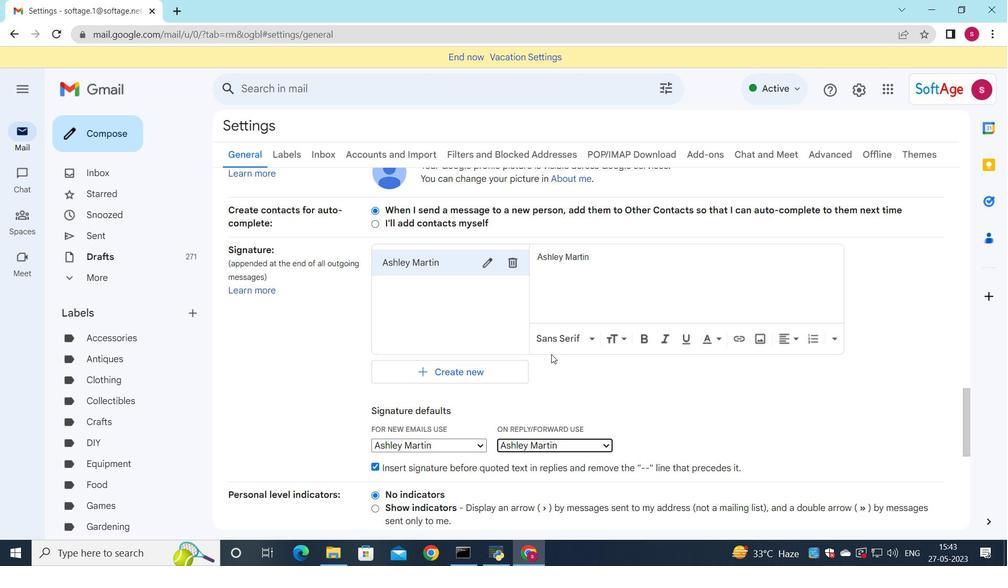 
Action: Mouse scrolled (551, 359) with delta (0, 0)
Screenshot: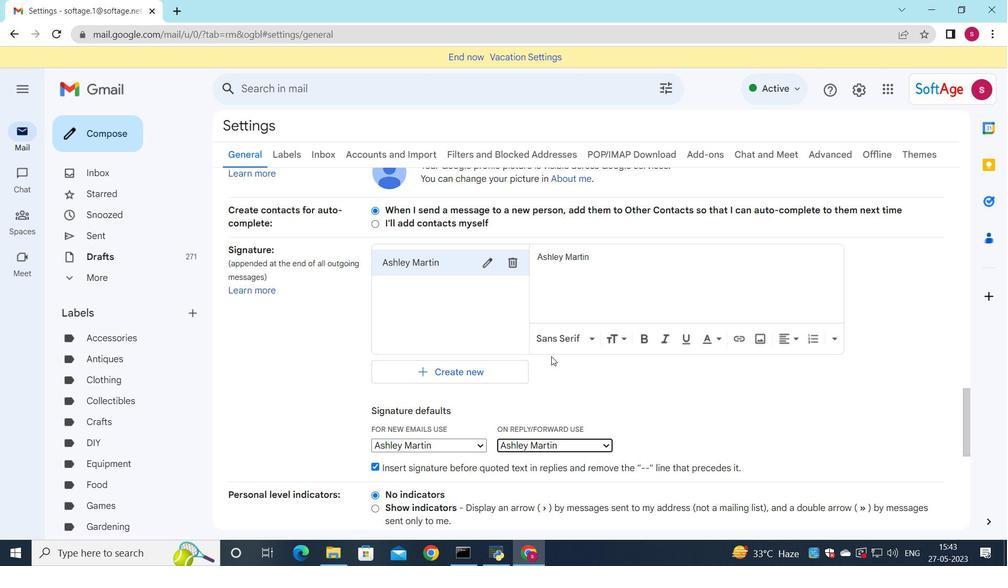 
Action: Mouse moved to (551, 361)
Screenshot: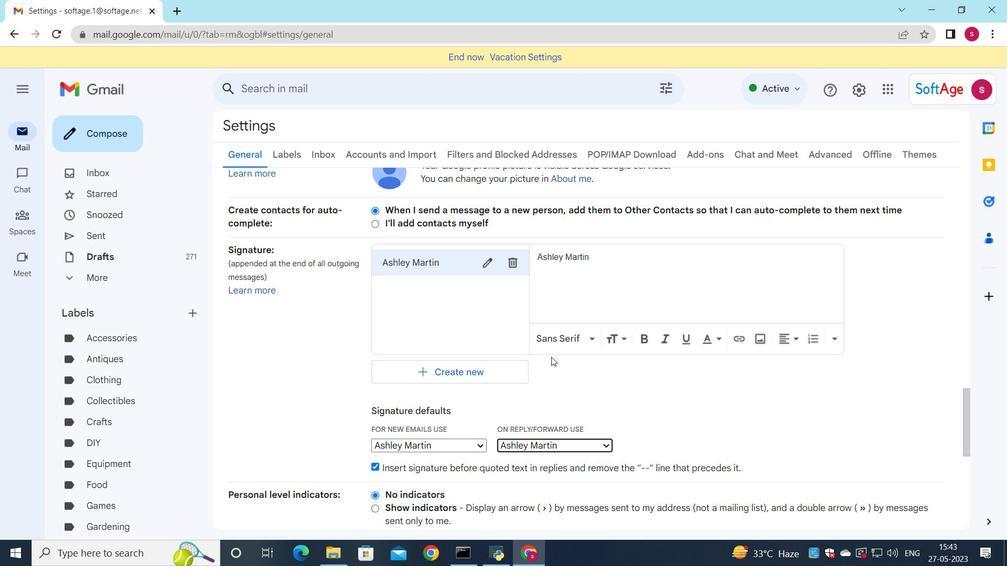 
Action: Mouse scrolled (551, 360) with delta (0, 0)
Screenshot: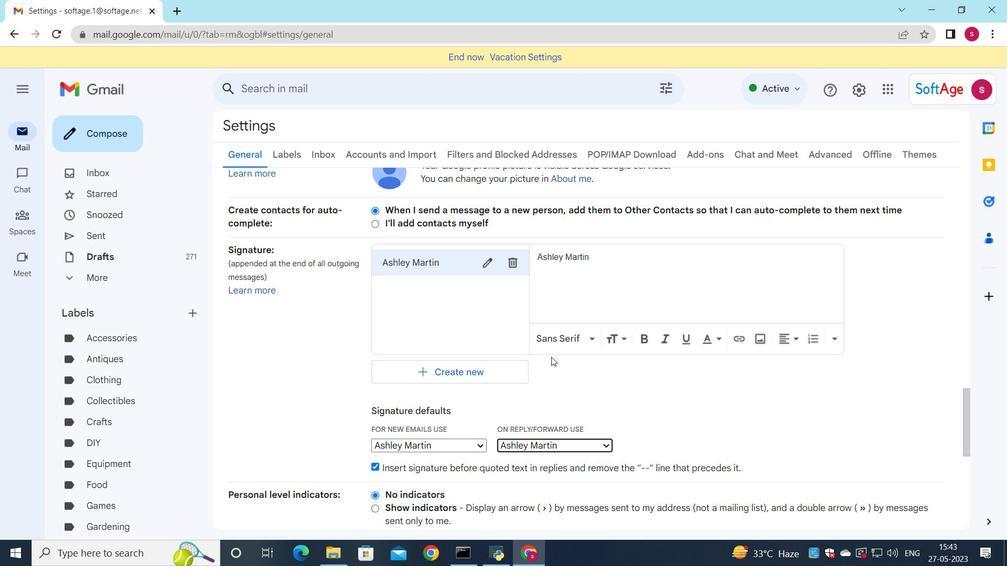
Action: Mouse moved to (553, 362)
Screenshot: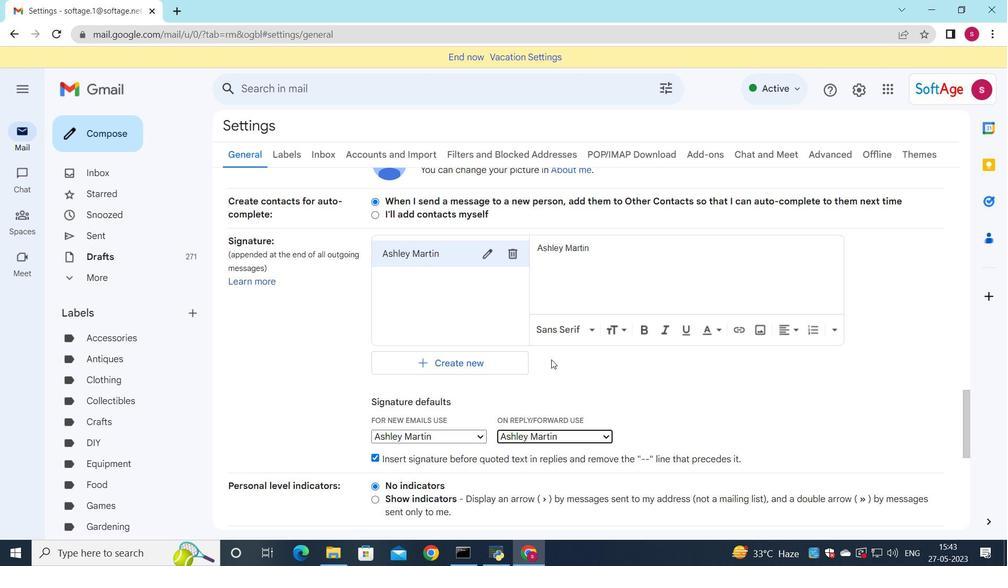 
Action: Mouse scrolled (553, 362) with delta (0, 0)
Screenshot: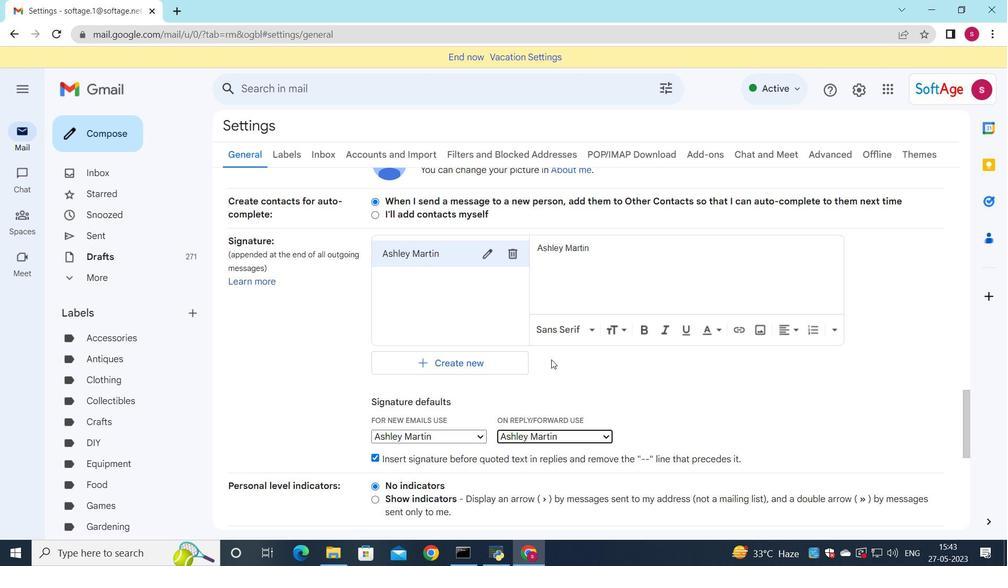 
Action: Mouse moved to (541, 403)
Screenshot: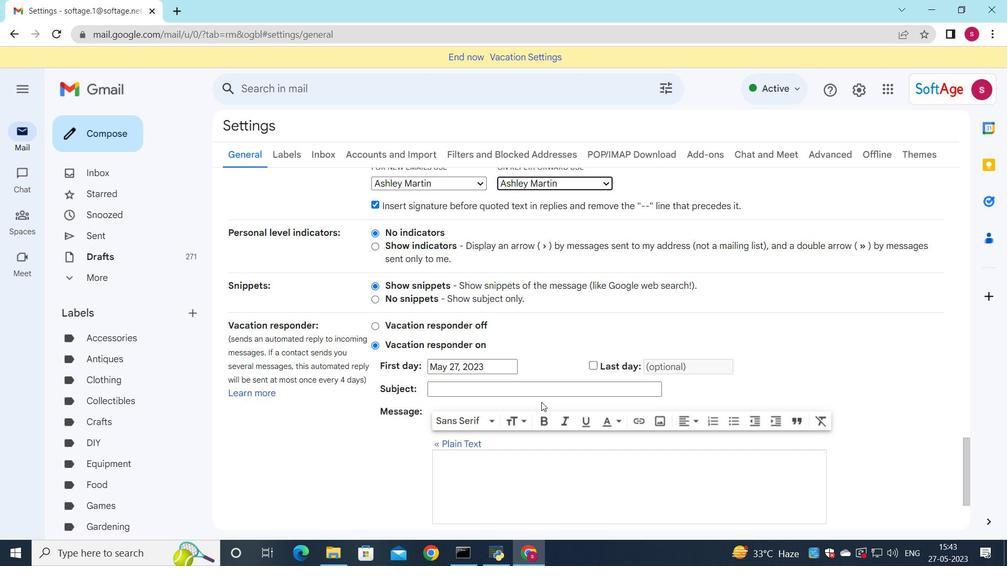 
Action: Mouse scrolled (541, 403) with delta (0, 0)
Screenshot: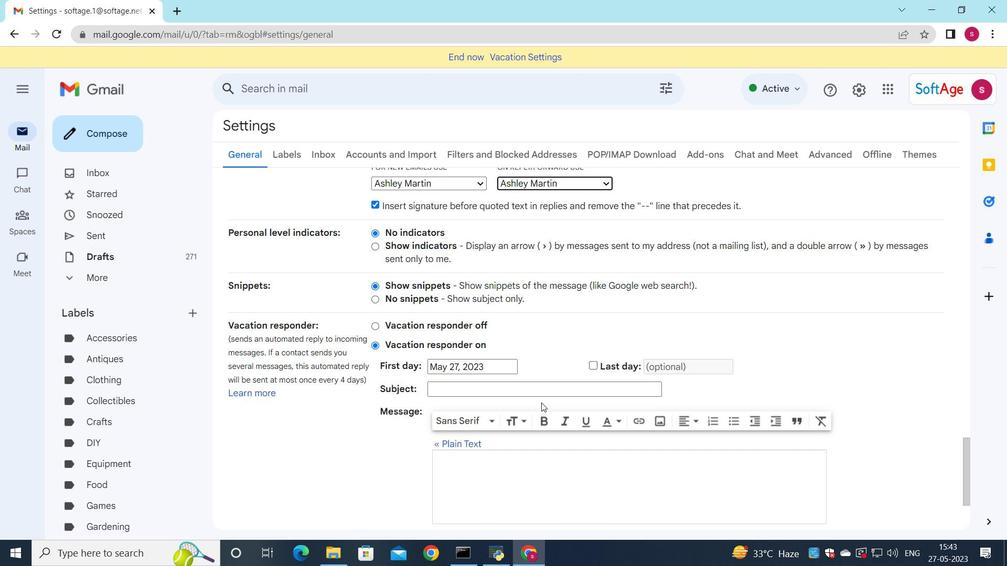 
Action: Mouse scrolled (541, 403) with delta (0, 0)
Screenshot: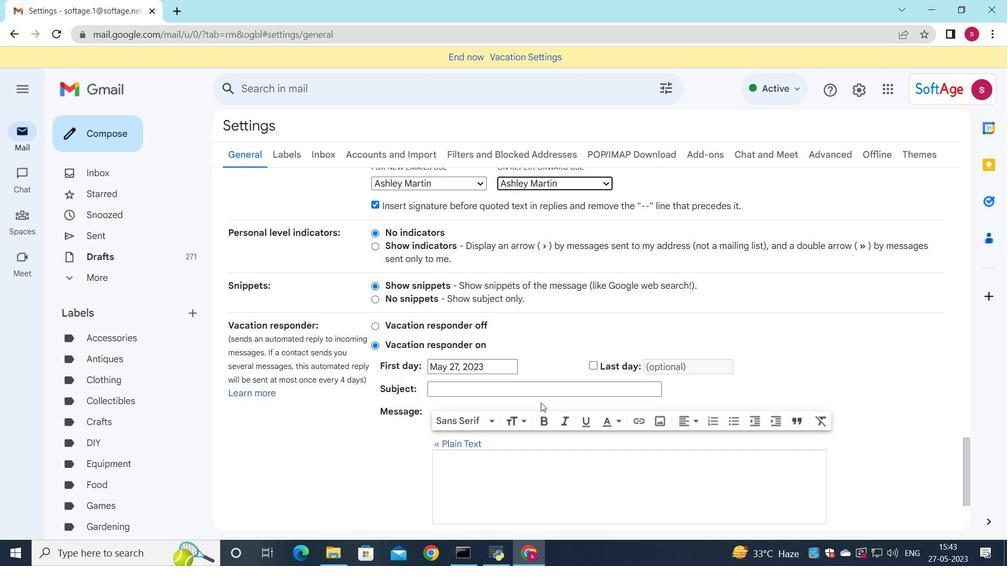 
Action: Mouse moved to (543, 394)
Screenshot: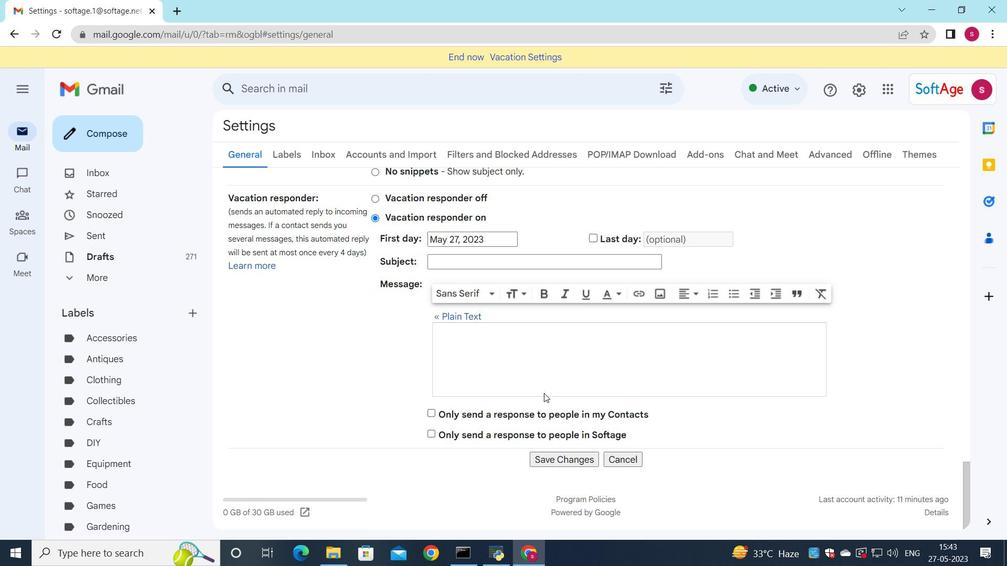 
Action: Mouse scrolled (543, 393) with delta (0, 0)
Screenshot: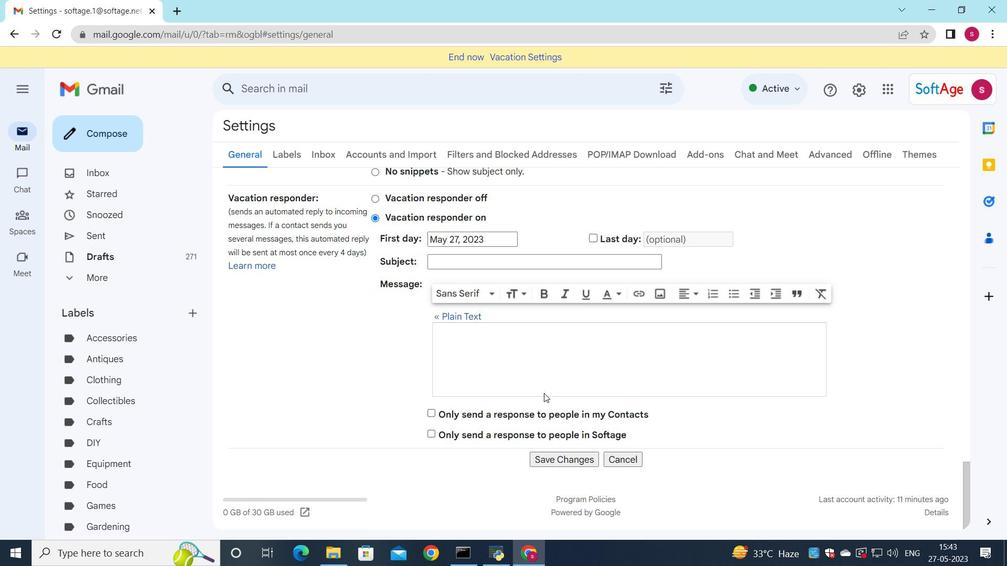 
Action: Mouse moved to (533, 378)
Screenshot: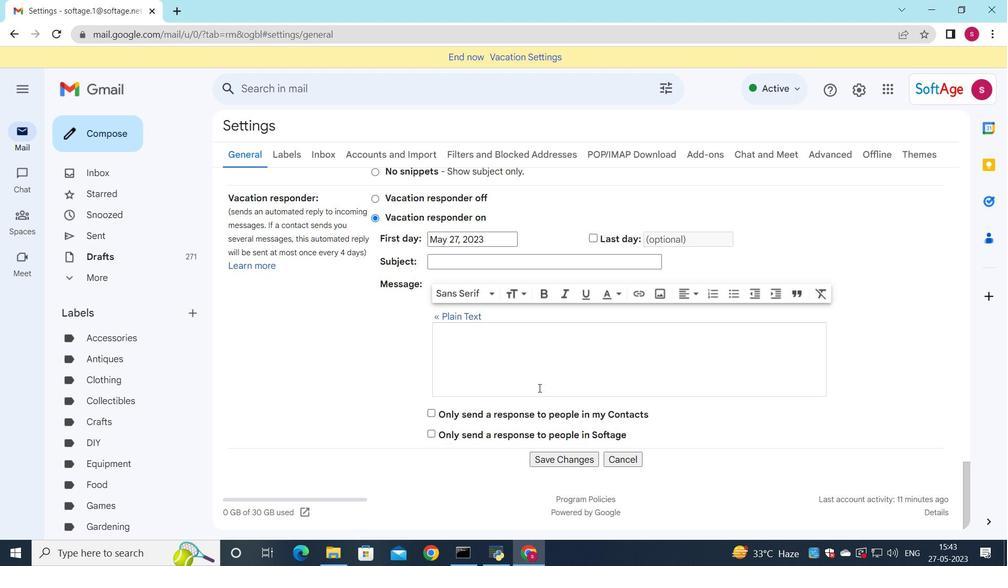 
Action: Mouse scrolled (533, 378) with delta (0, 0)
Screenshot: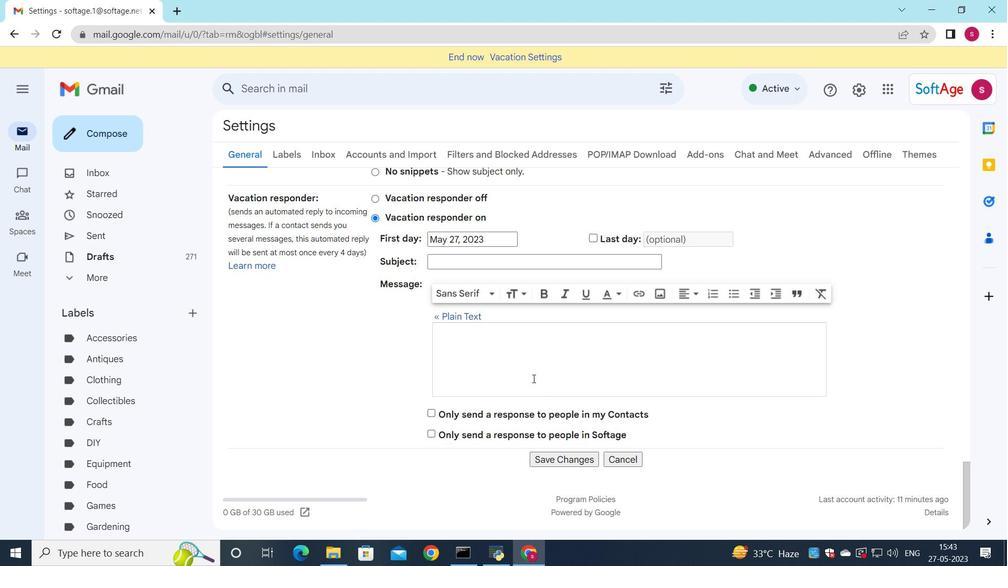
Action: Mouse moved to (563, 460)
Screenshot: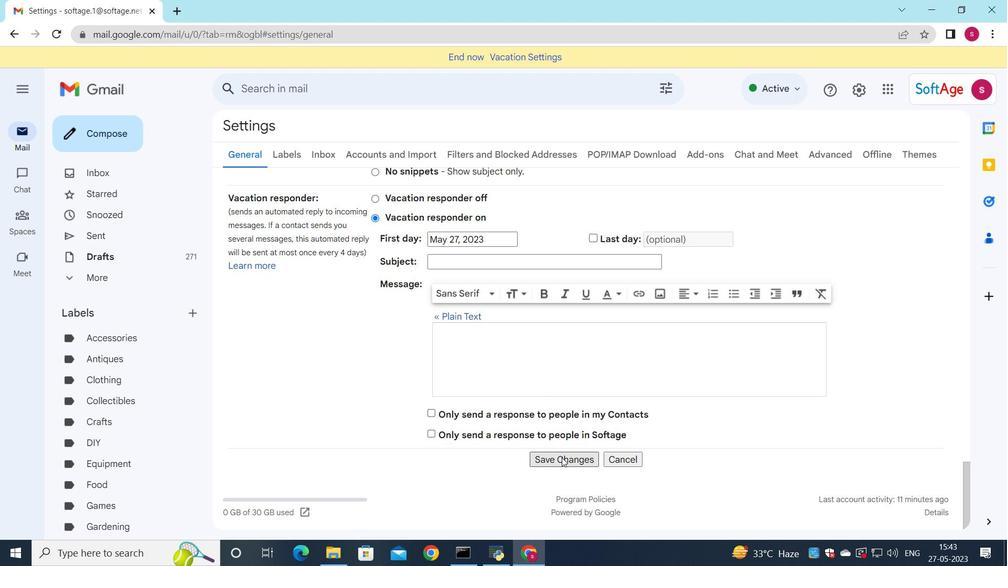 
Action: Mouse pressed left at (563, 460)
Screenshot: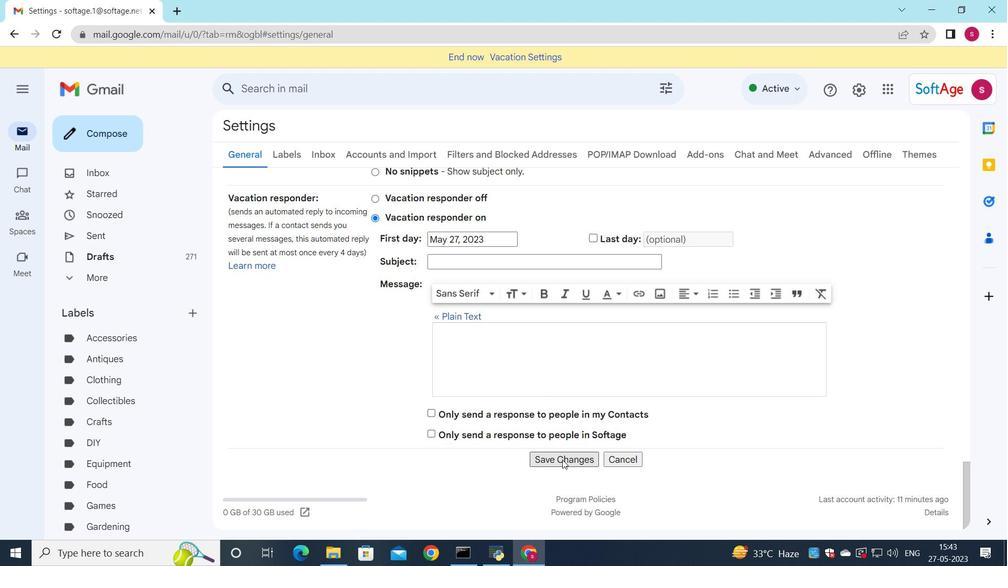 
Action: Mouse moved to (101, 127)
Screenshot: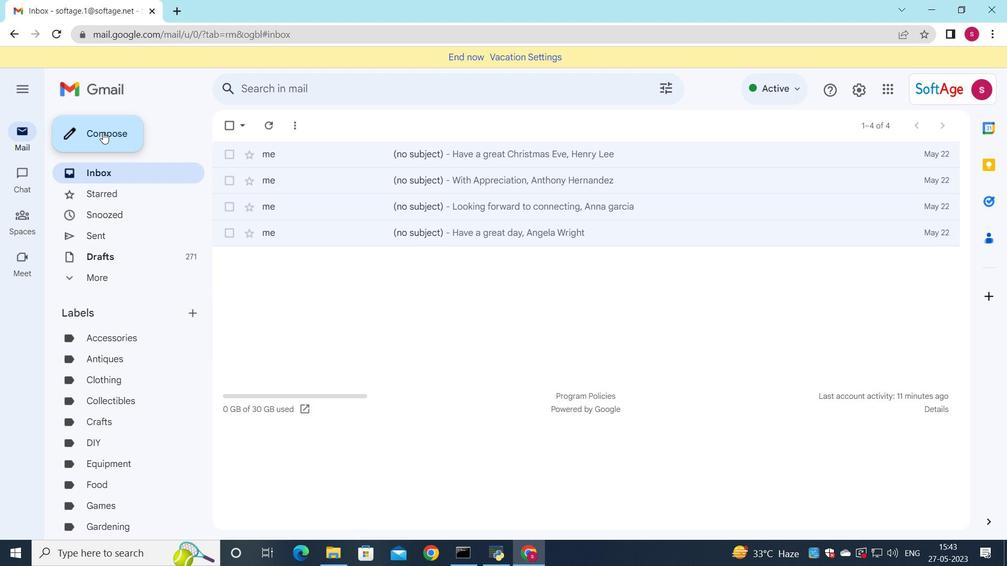 
Action: Mouse pressed left at (101, 127)
Screenshot: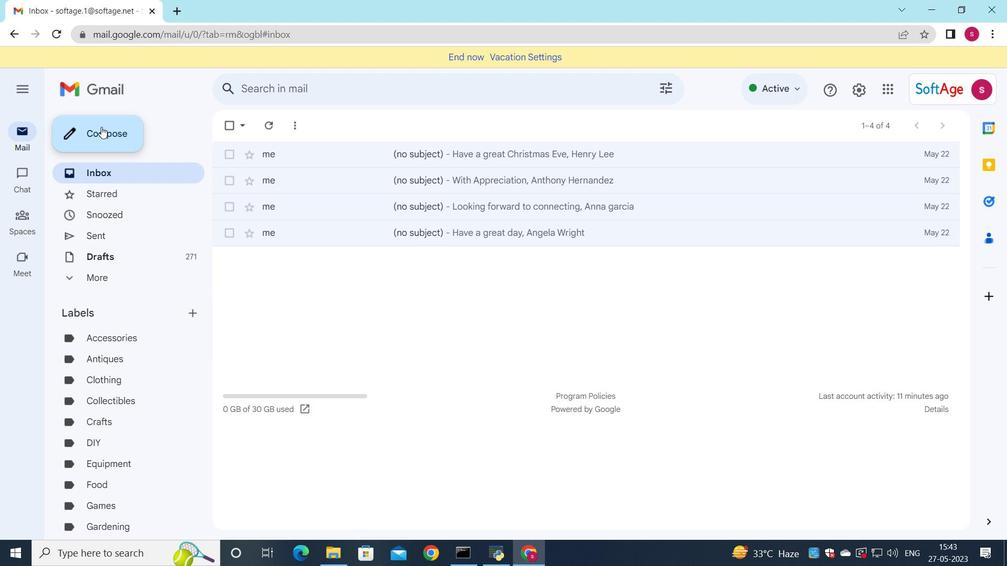 
Action: Mouse moved to (834, 278)
Screenshot: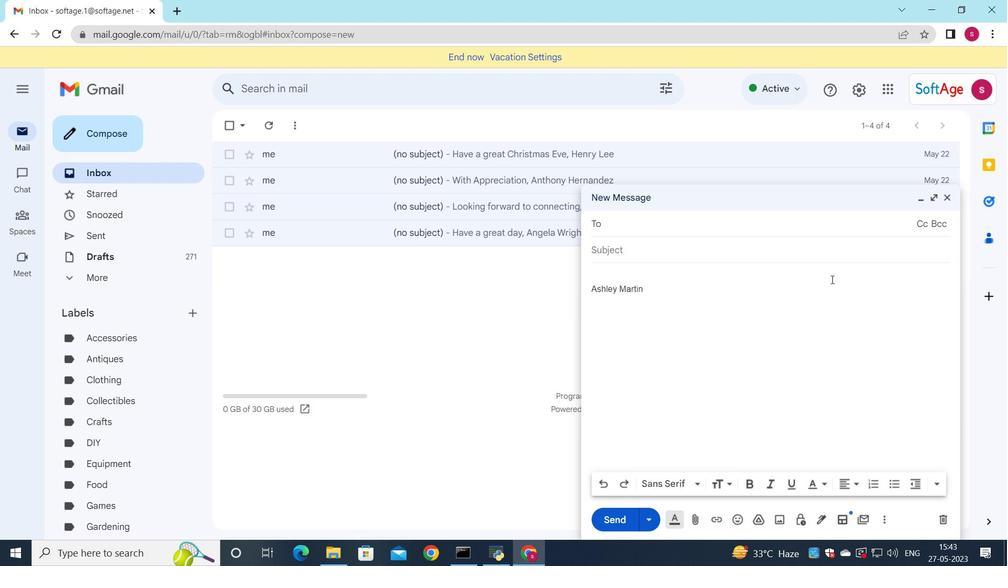 
Action: Key pressed so
Screenshot: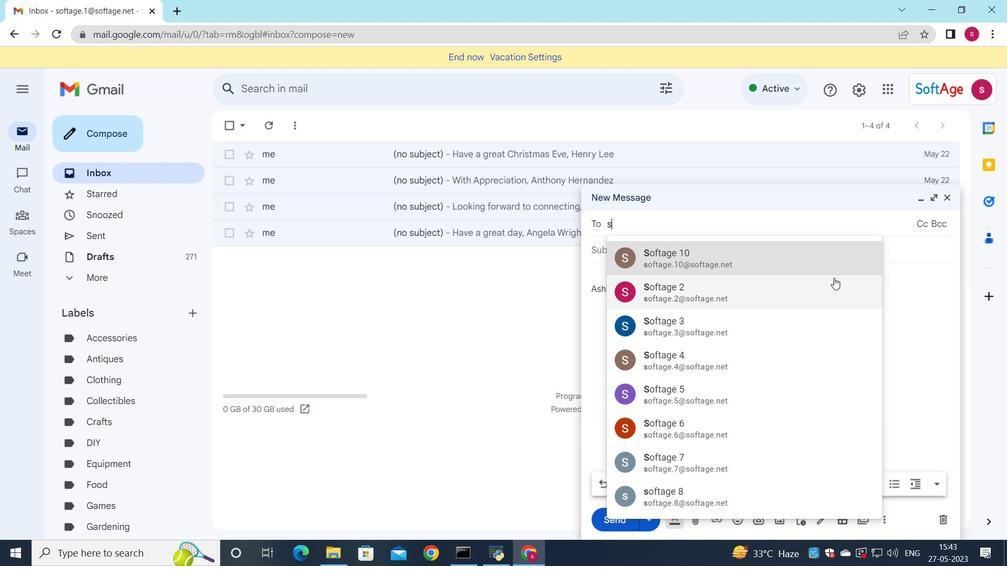 
Action: Mouse moved to (726, 420)
Screenshot: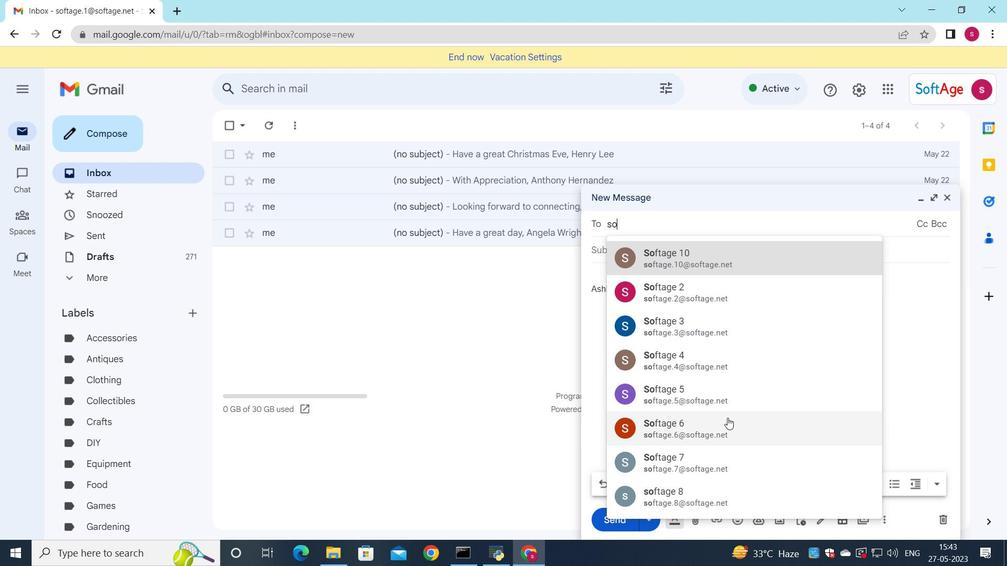 
Action: Mouse pressed left at (726, 420)
Screenshot: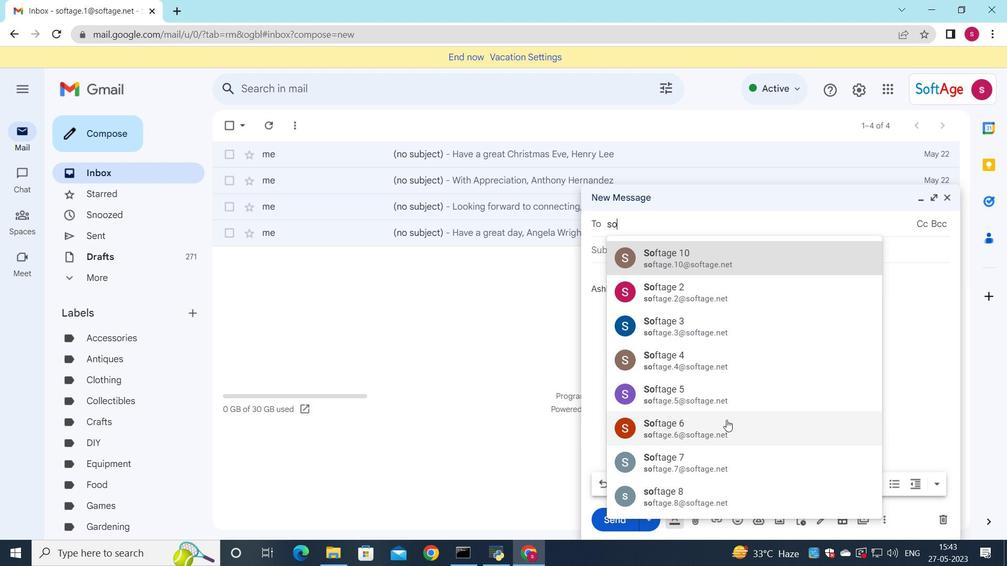 
Action: Mouse moved to (718, 420)
Screenshot: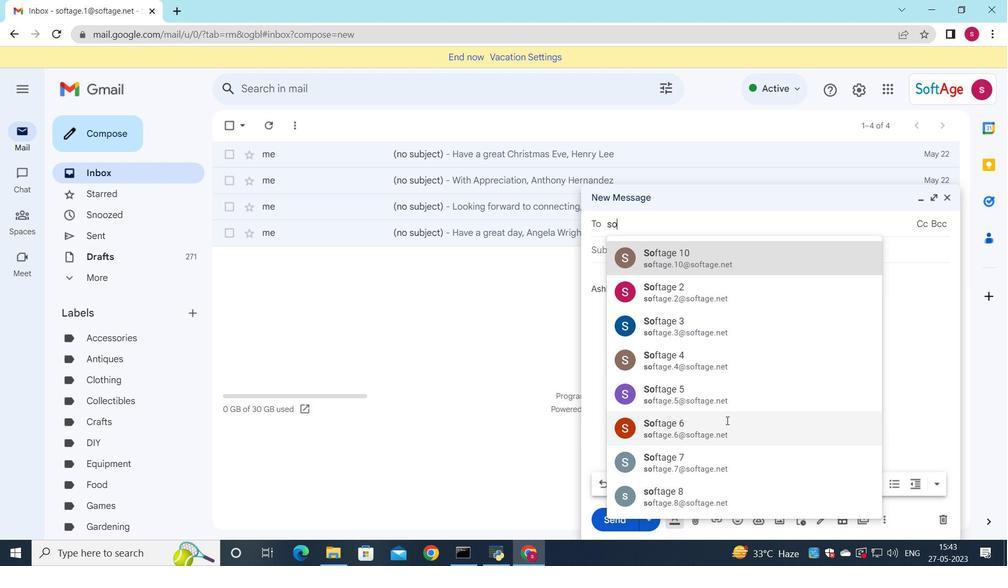 
Action: Key pressed s
Screenshot: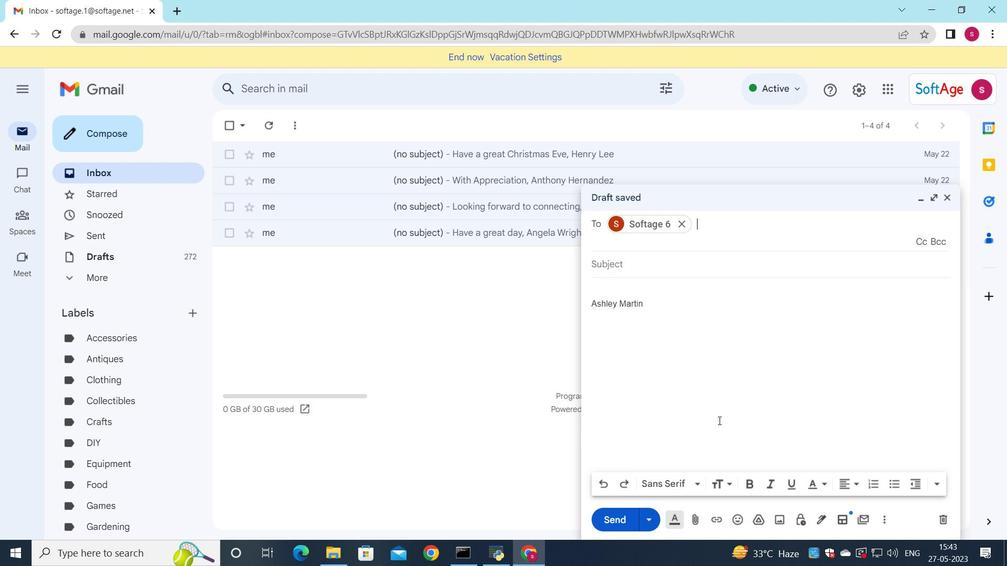 
Action: Mouse moved to (768, 460)
Screenshot: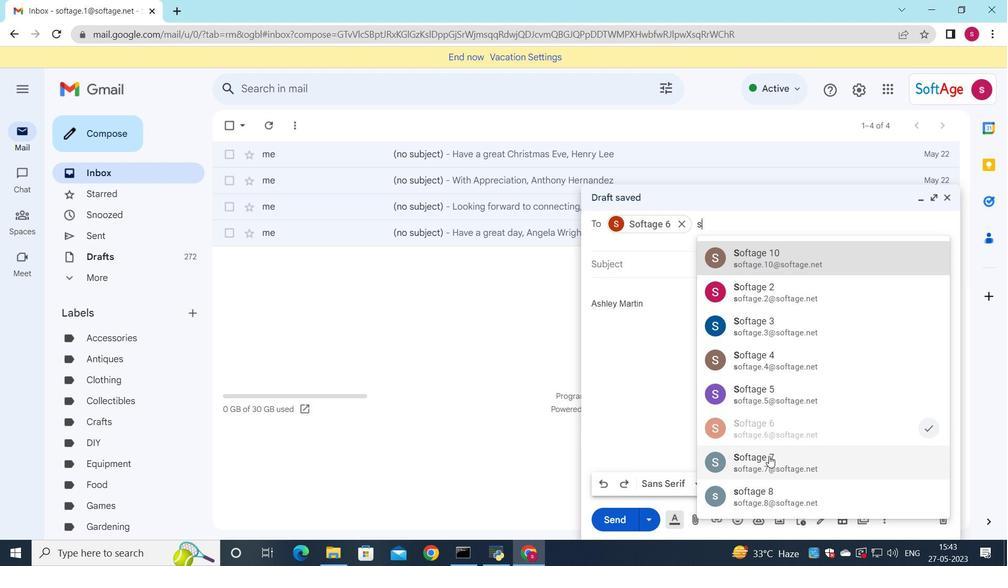 
Action: Mouse pressed left at (768, 460)
Screenshot: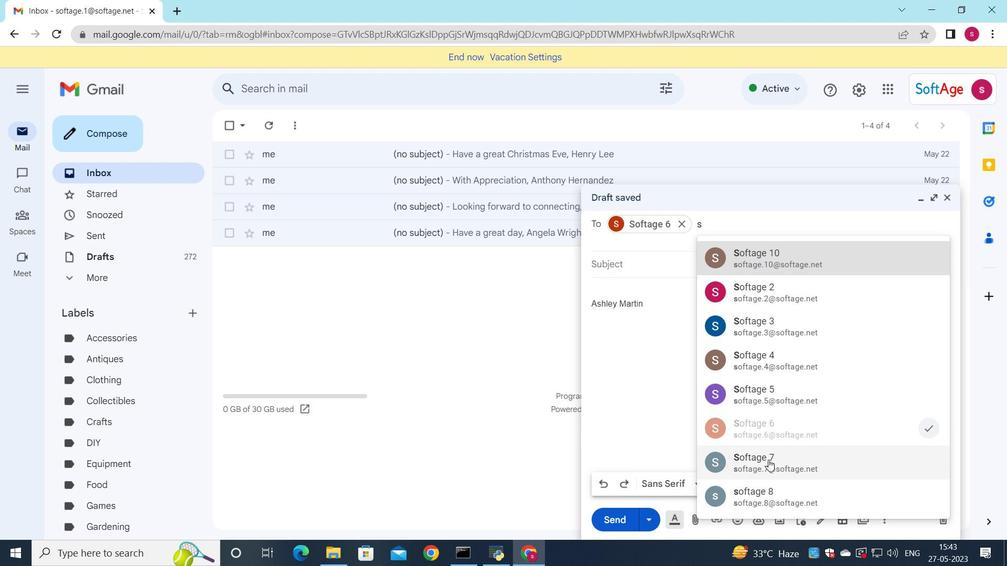 
Action: Mouse moved to (916, 240)
Screenshot: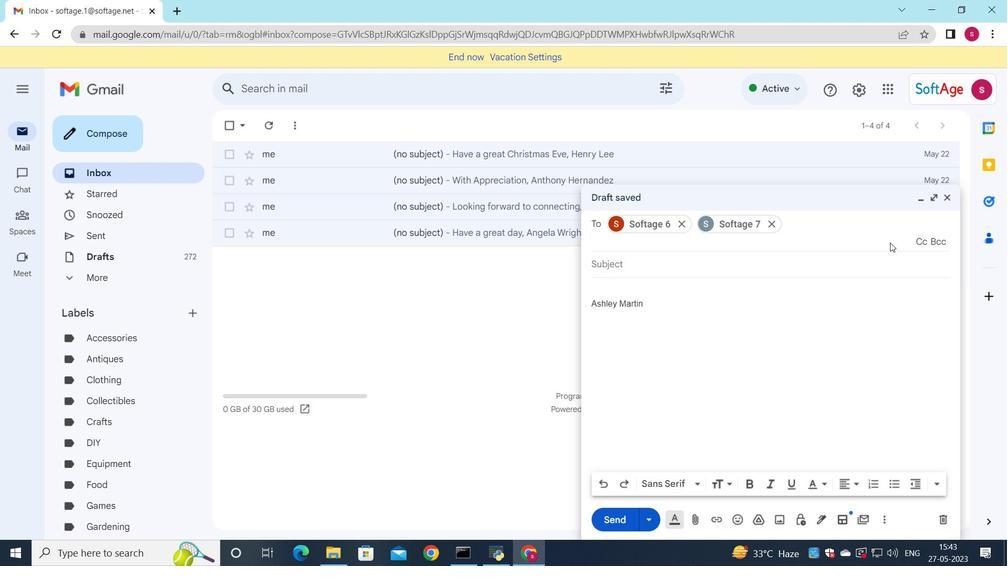
Action: Mouse pressed left at (916, 240)
Screenshot: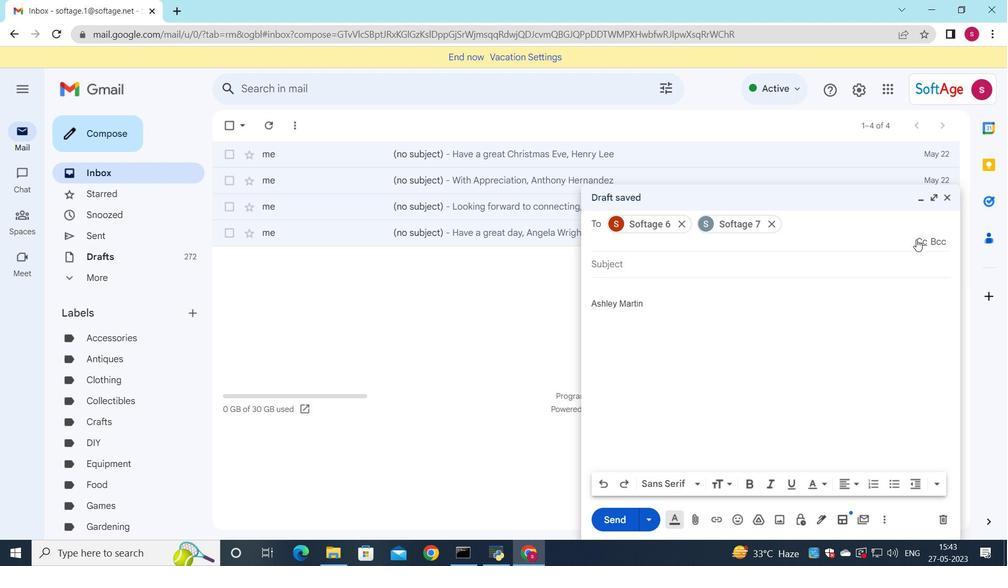
Action: Key pressed s
Screenshot: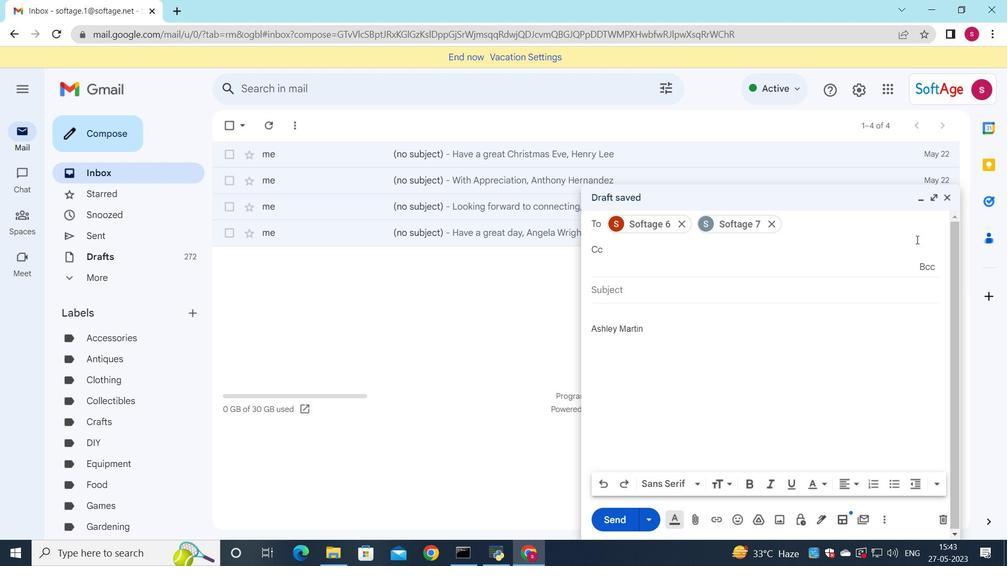
Action: Mouse moved to (679, 516)
Screenshot: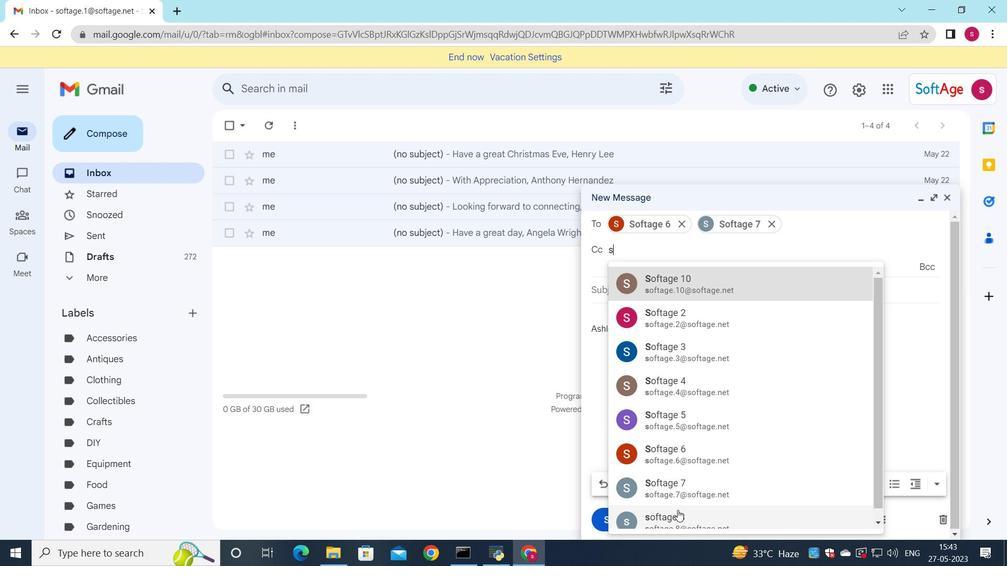 
Action: Mouse pressed left at (679, 516)
Screenshot: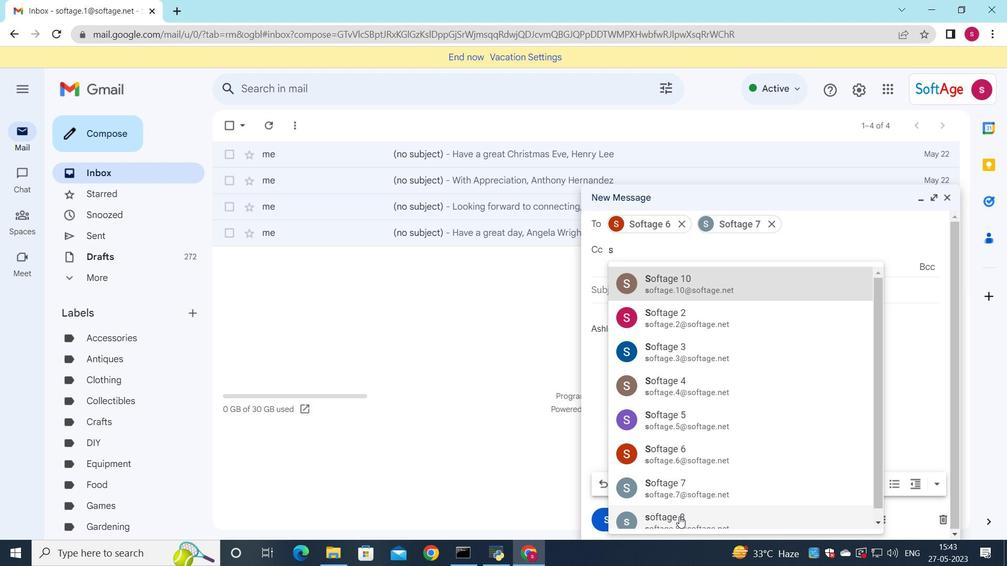 
Action: Mouse moved to (633, 295)
Screenshot: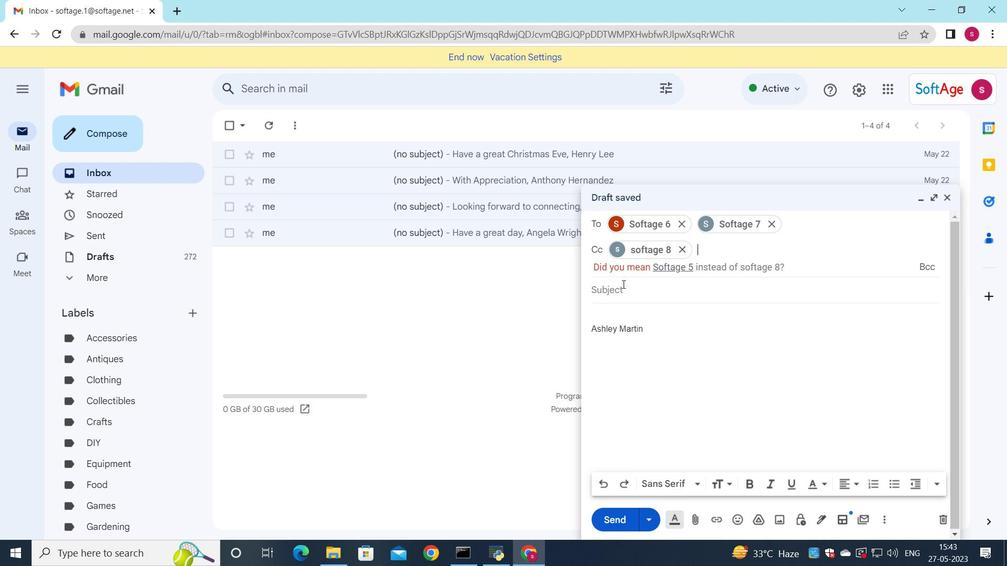 
Action: Mouse pressed left at (633, 295)
Screenshot: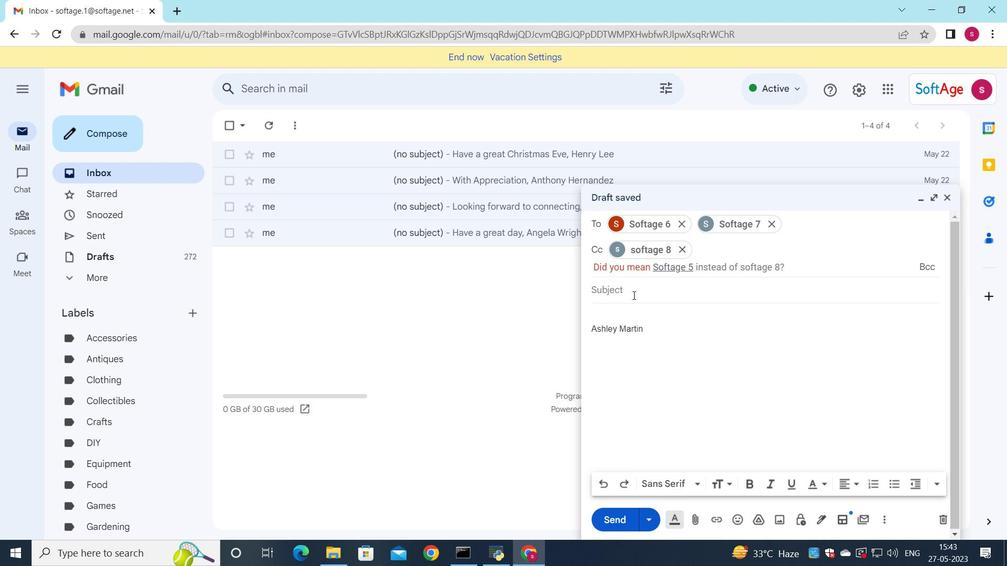 
Action: Key pressed <Key.shift><Key.shift><Key.shift><Key.shift><Key.shift><Key.shift><Key.shift><Key.shift>Job<Key.space>application<Key.space>follow<Key.shift><Key.shift><Key.shift><Key.shift><Key.shift><Key.shift><Key.shift><Key.shift><Key.shift><Key.shift><Key.shift><Key.shift><Key.shift><Key.shift><Key.shift><Key.shift><Key.shift><Key.shift><Key.shift><Key.shift><Key.shift><Key.shift><Key.shift>_uo<Key.backspace>p
Screenshot: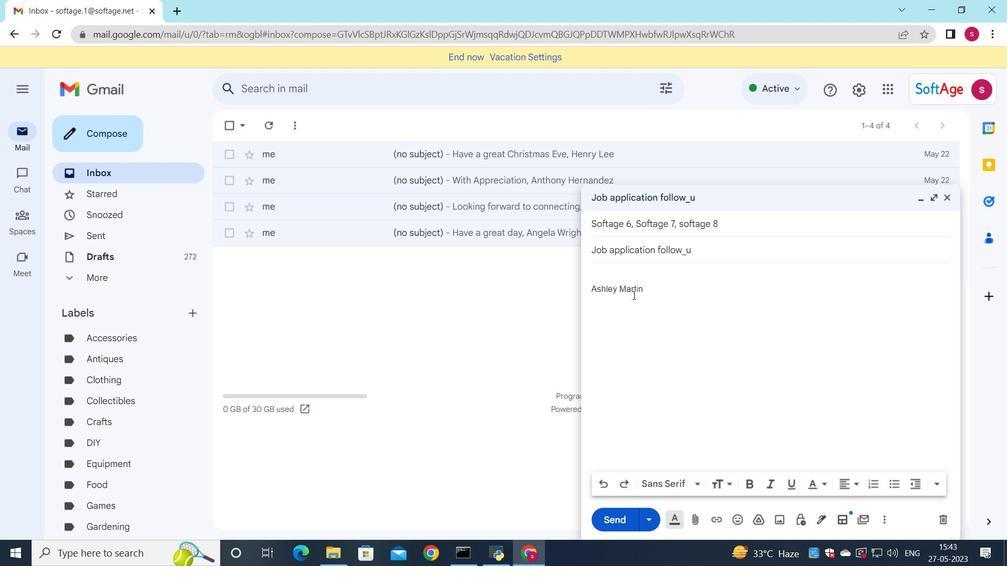 
Action: Mouse moved to (608, 276)
Screenshot: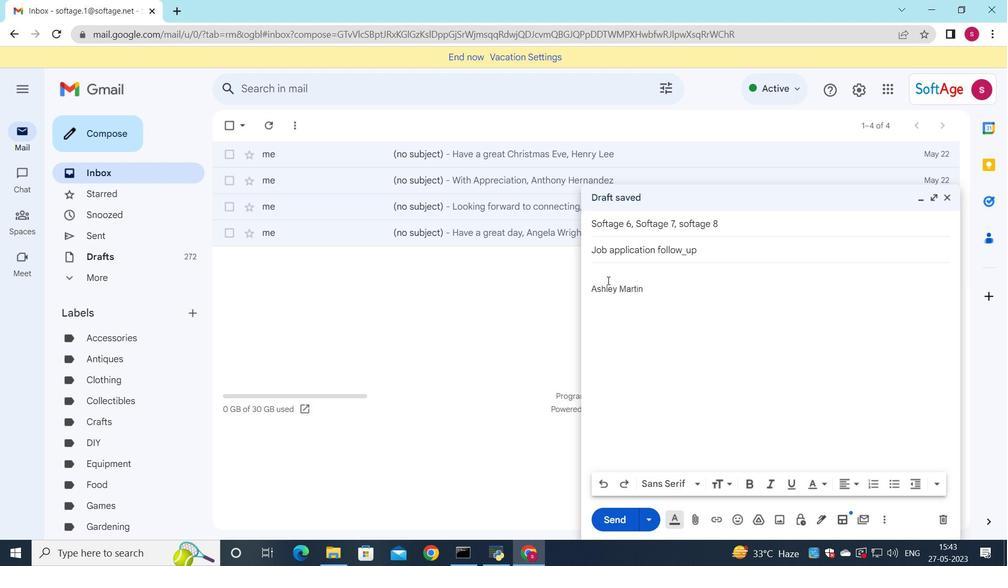 
Action: Mouse pressed left at (608, 276)
Screenshot: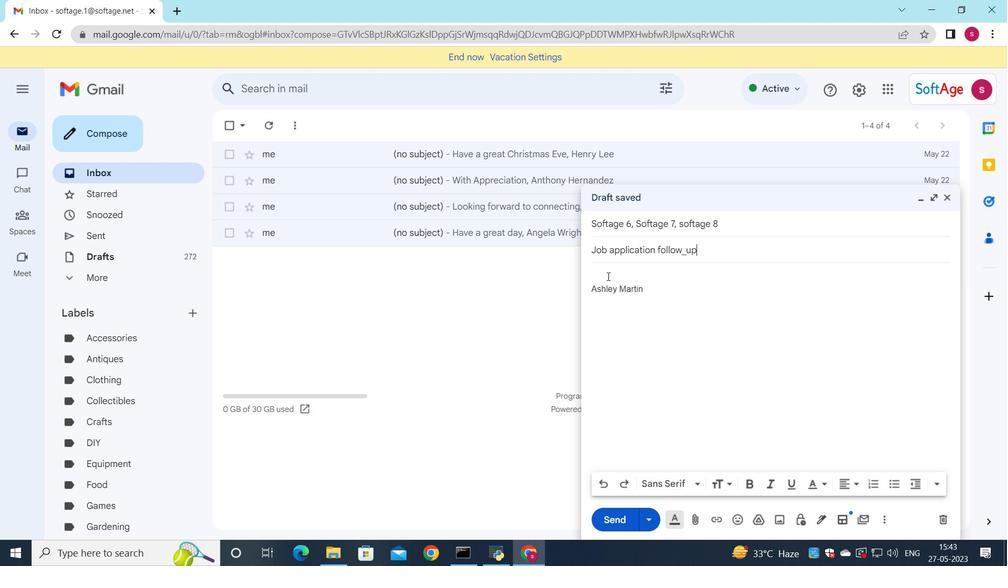 
Action: Key pressed <Key.shift>Could<Key.space>you<Key.space>please<Key.space>provide<Key.space>more<Key.space>details<Key.space>on<Key.space>this<Key.space>issue<Key.shift_r><Key.shift_r><Key.shift_r><Key.shift_r><Key.shift_r><Key.shift_r><Key.shift_r><Key.shift_r><Key.shift_r><Key.shift_r><Key.shift_r><Key.shift_r><Key.shift_r><Key.shift_r><Key.shift_r><Key.shift_r><Key.shift_r>?
Screenshot: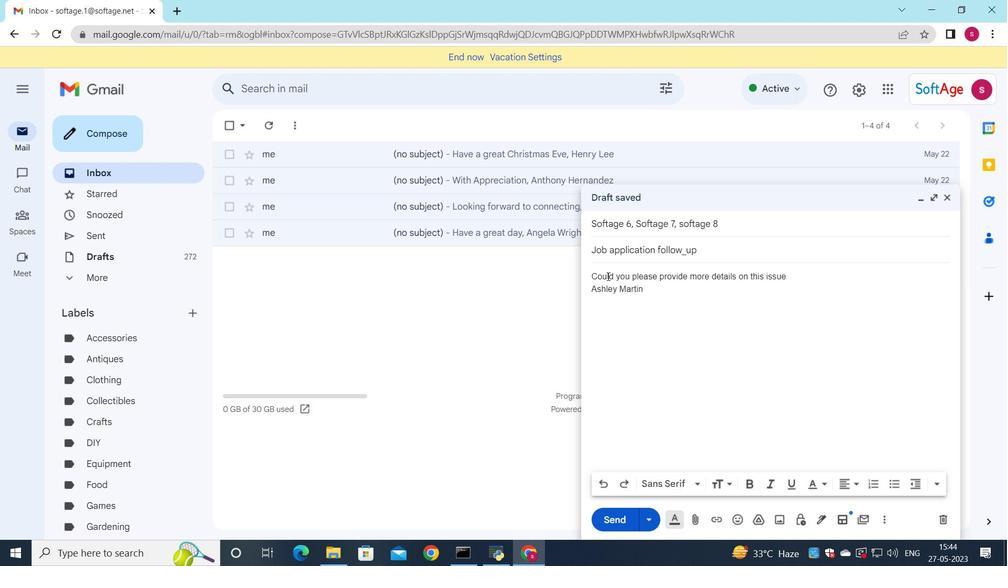 
Action: Mouse moved to (791, 274)
Screenshot: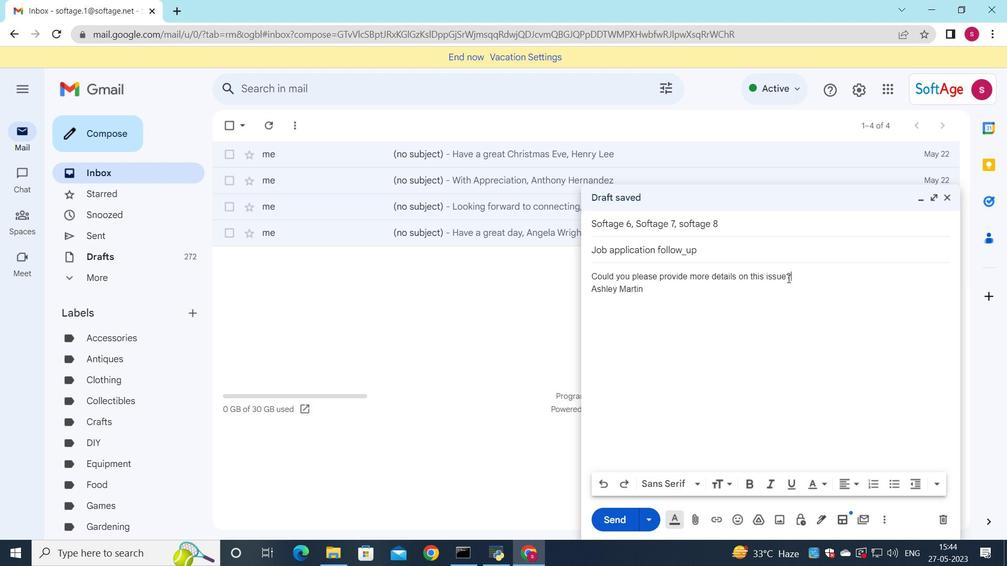 
Action: Mouse pressed left at (791, 274)
Screenshot: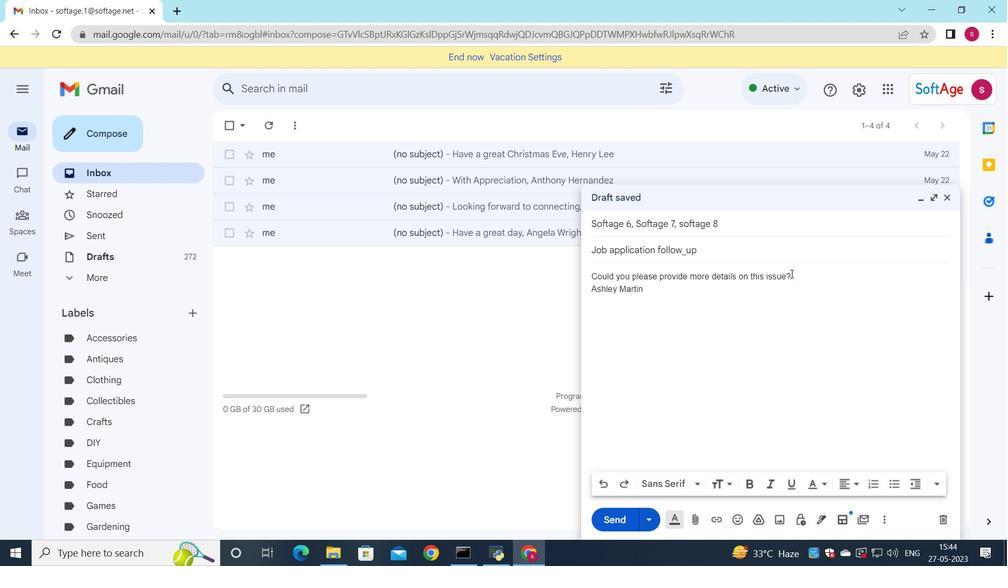 
Action: Mouse moved to (731, 484)
Screenshot: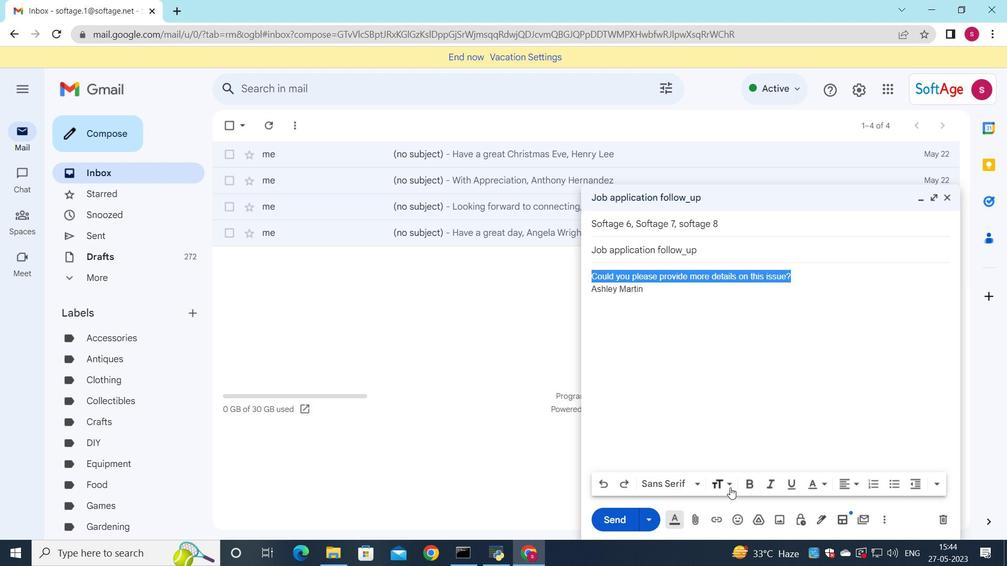 
Action: Mouse pressed left at (731, 484)
Screenshot: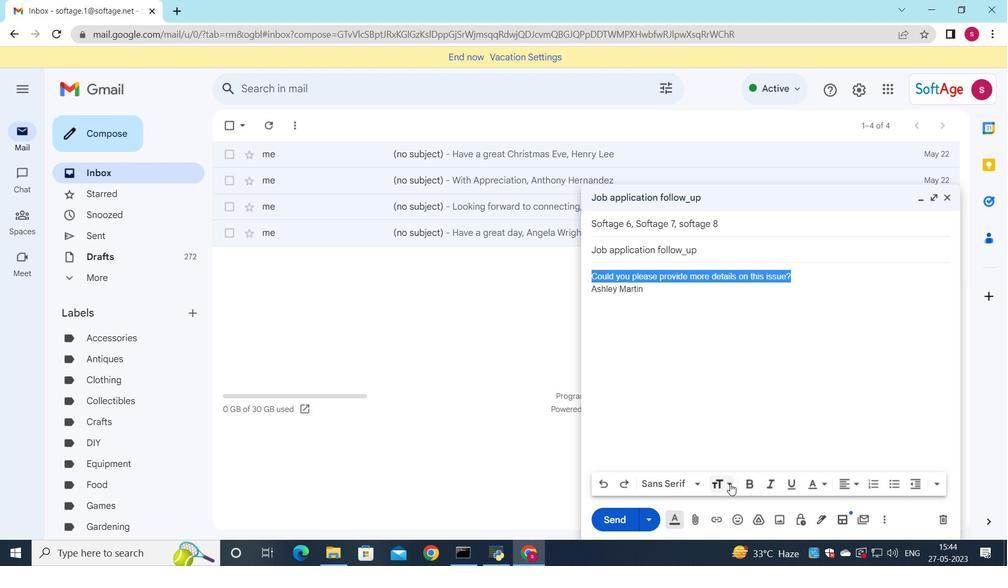 
Action: Mouse moved to (771, 467)
Screenshot: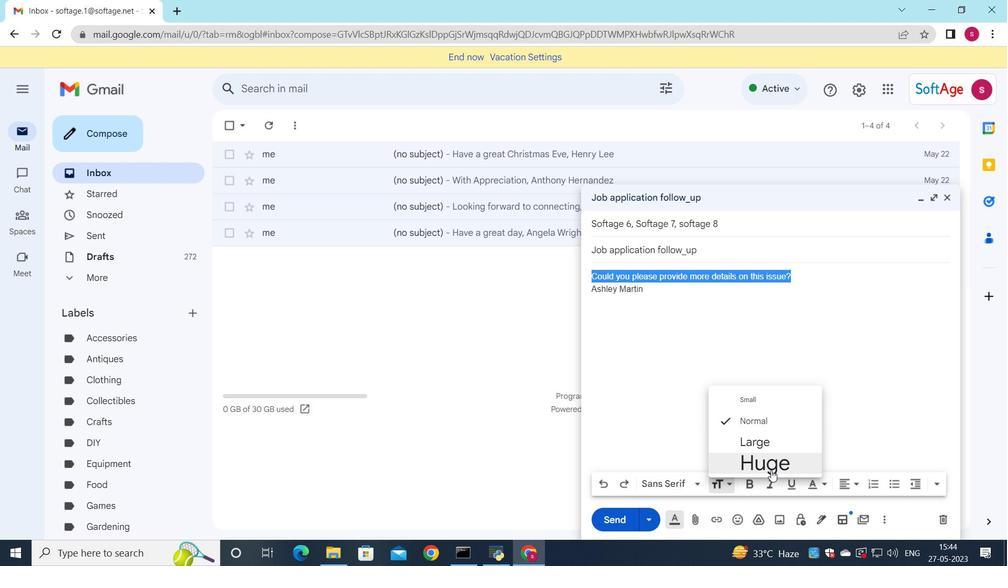 
Action: Mouse pressed left at (771, 467)
Screenshot: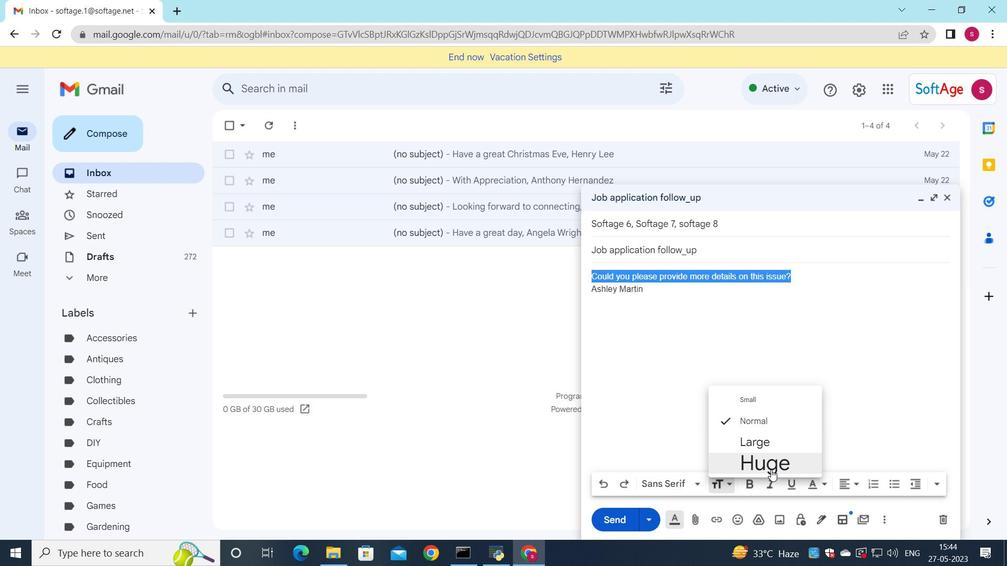 
Action: Mouse moved to (852, 486)
Screenshot: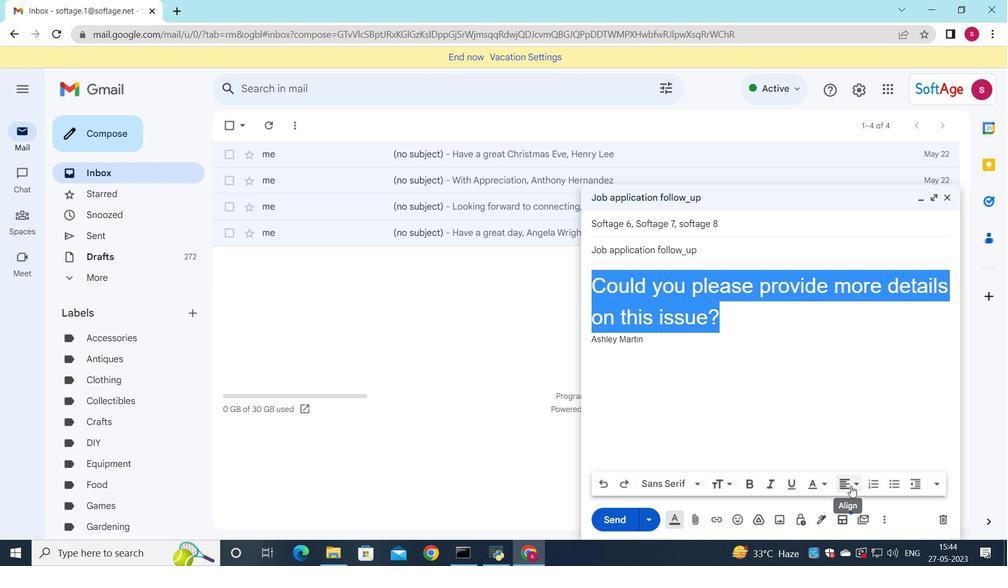 
Action: Mouse pressed left at (852, 486)
Screenshot: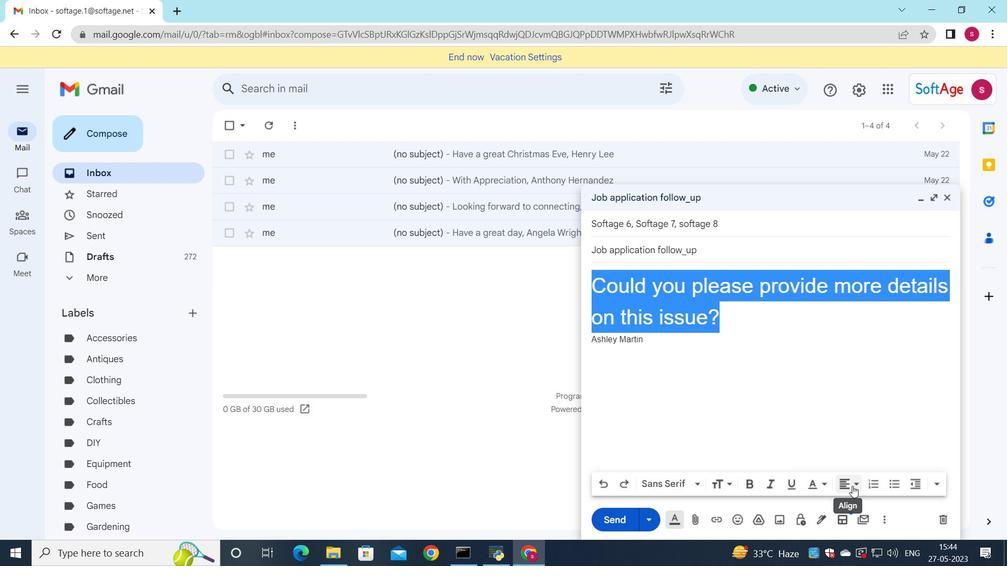 
Action: Mouse moved to (845, 464)
Screenshot: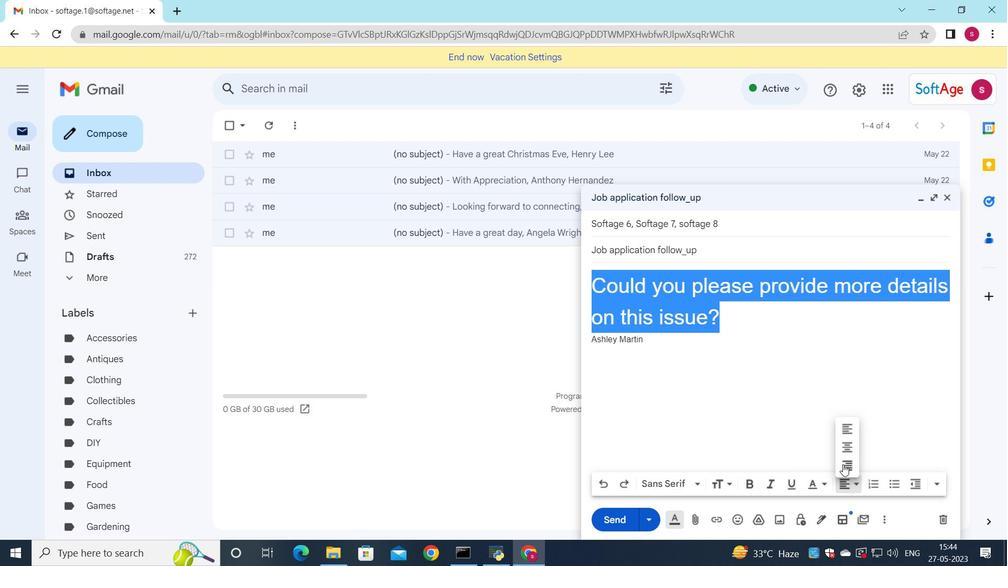 
Action: Mouse pressed left at (845, 464)
Screenshot: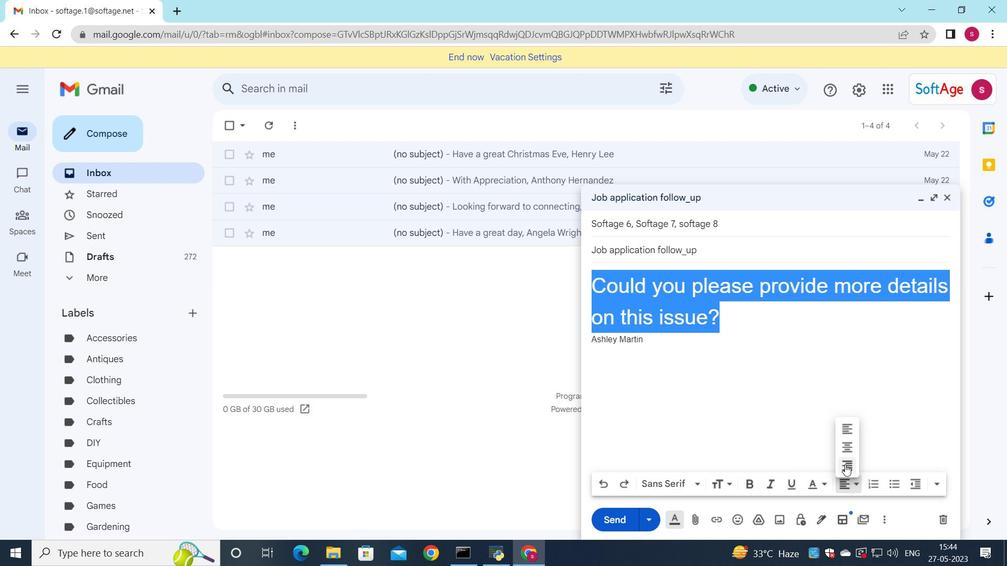 
Action: Mouse moved to (628, 519)
Screenshot: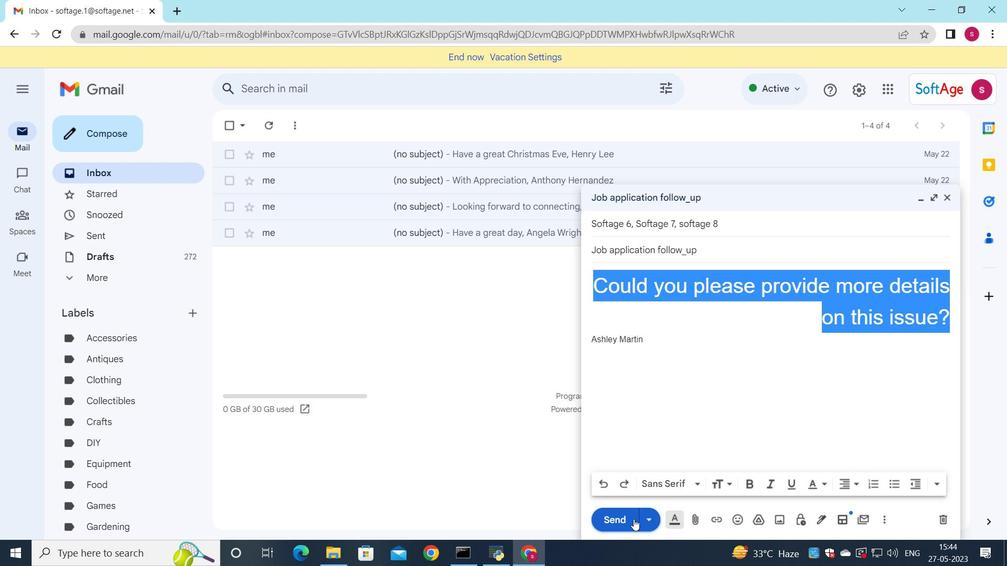
Action: Mouse pressed left at (628, 519)
Screenshot: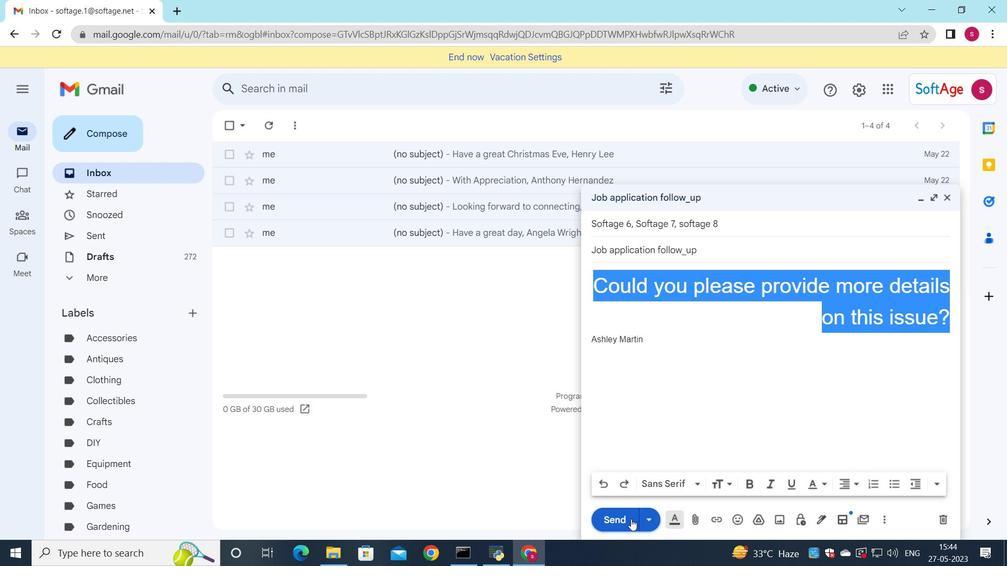 
